Task: Book a 90-minute art therapy and creative expression session for emotional healing.
Action: Mouse pressed left at (598, 256)
Screenshot: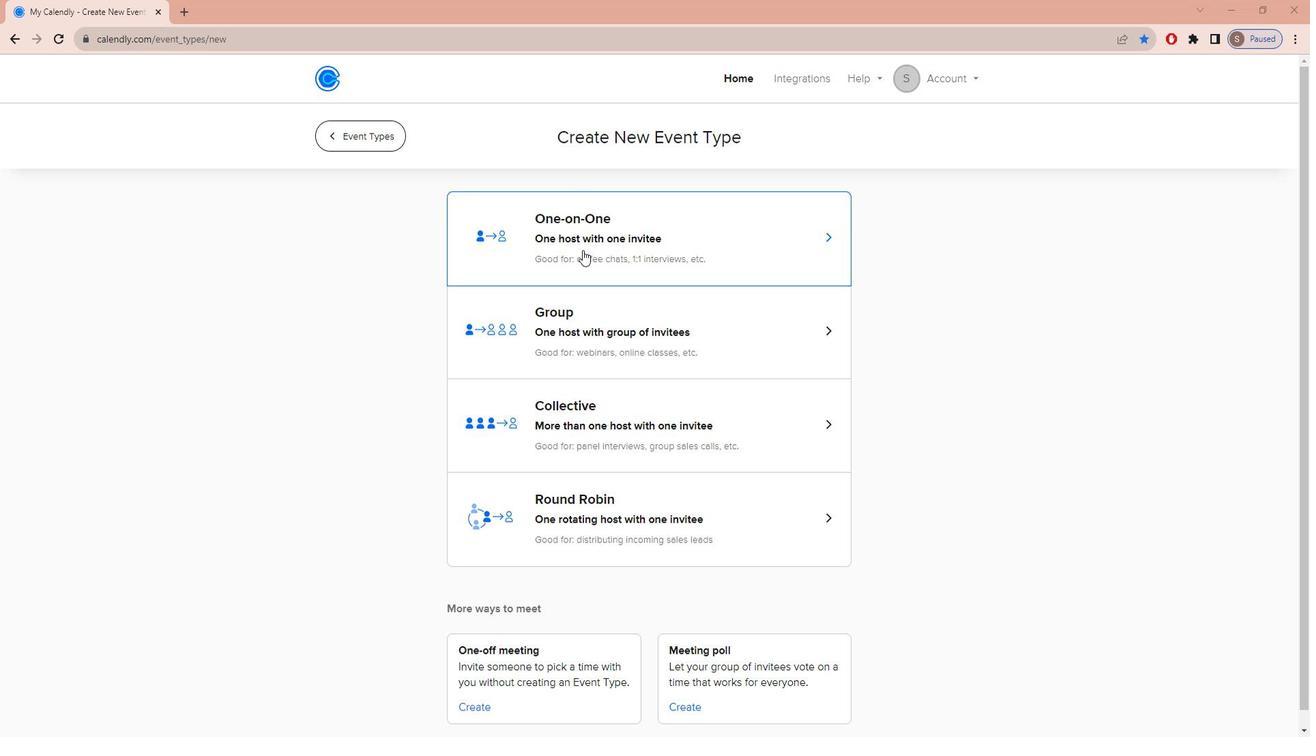 
Action: Mouse moved to (522, 330)
Screenshot: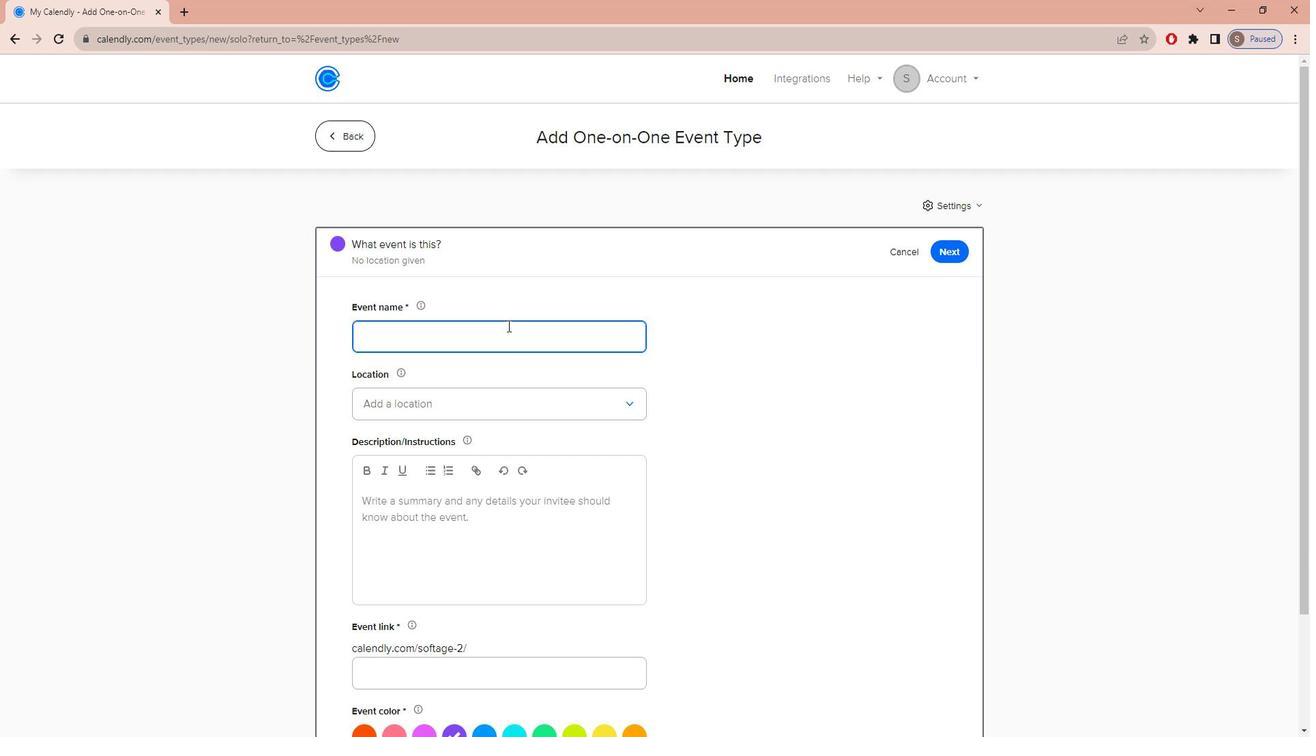 
Action: Mouse pressed left at (522, 330)
Screenshot: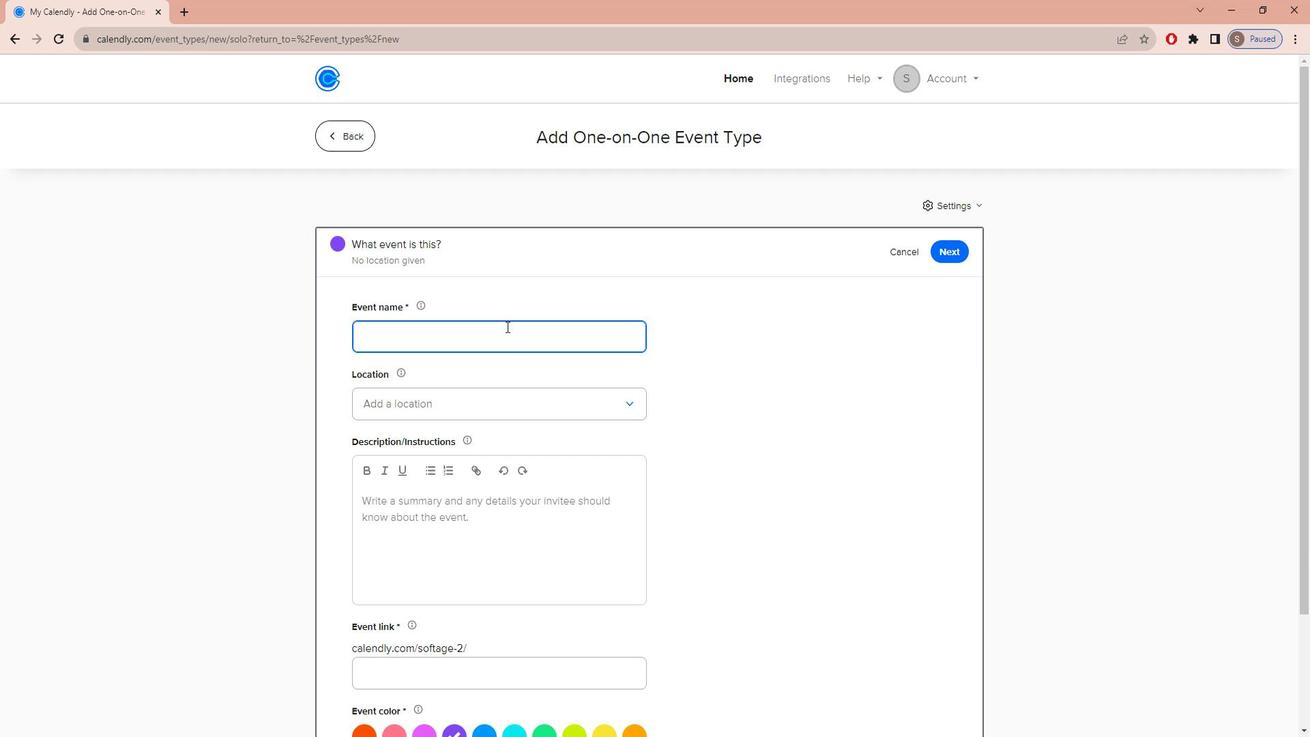 
Action: Key pressed a<Key.caps_lock>RT<Key.space><Key.caps_lock>t<Key.caps_lock>HERAPY<Key.space>FOR<Key.space><Key.caps_lock>e<Key.caps_lock>MOTIONAL<Key.space><Key.caps_lock>h<Key.caps_lock>EALING<Key.space>
Screenshot: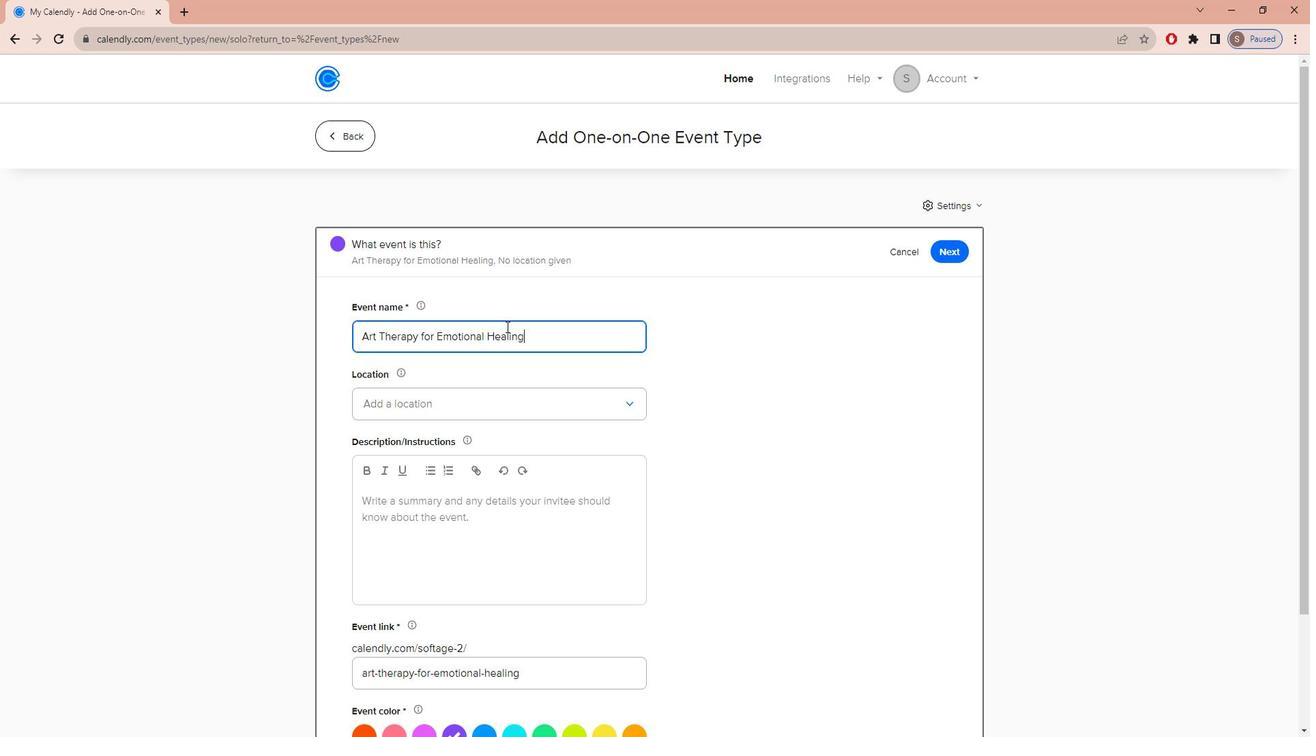 
Action: Mouse moved to (500, 404)
Screenshot: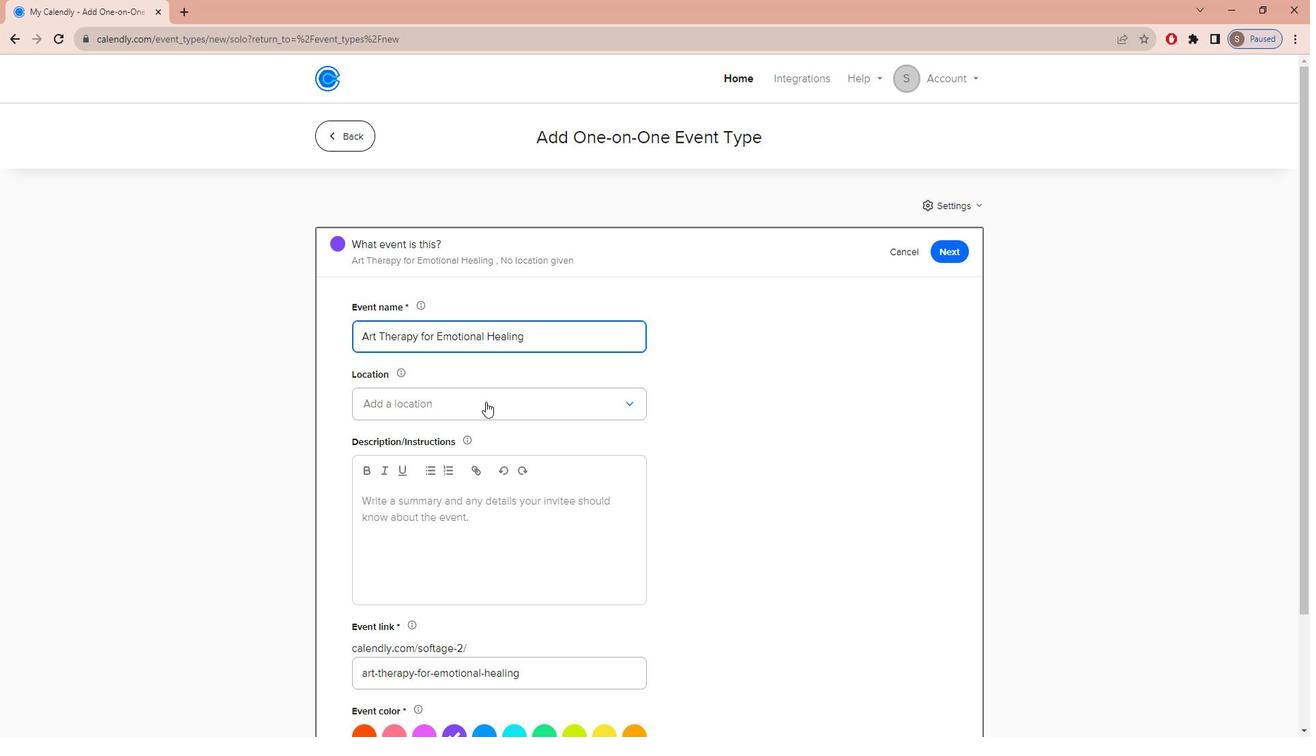 
Action: Mouse pressed left at (500, 404)
Screenshot: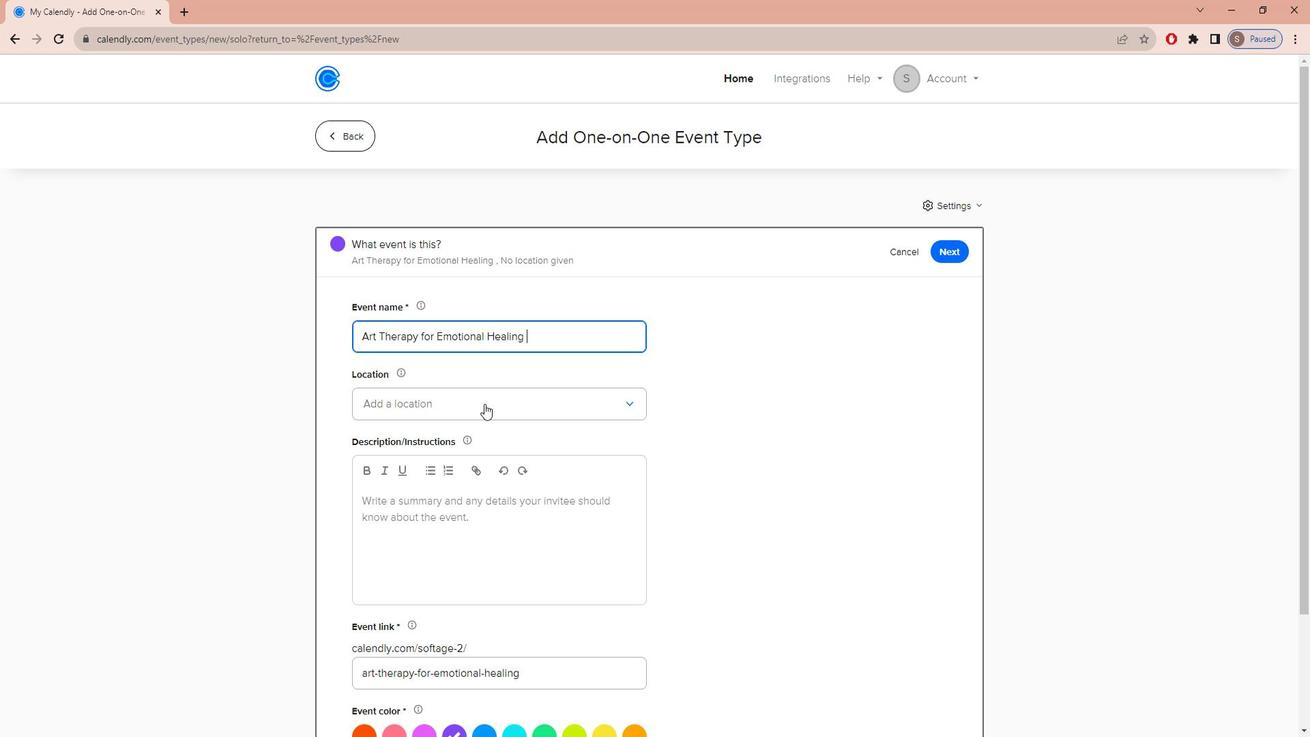 
Action: Mouse moved to (489, 434)
Screenshot: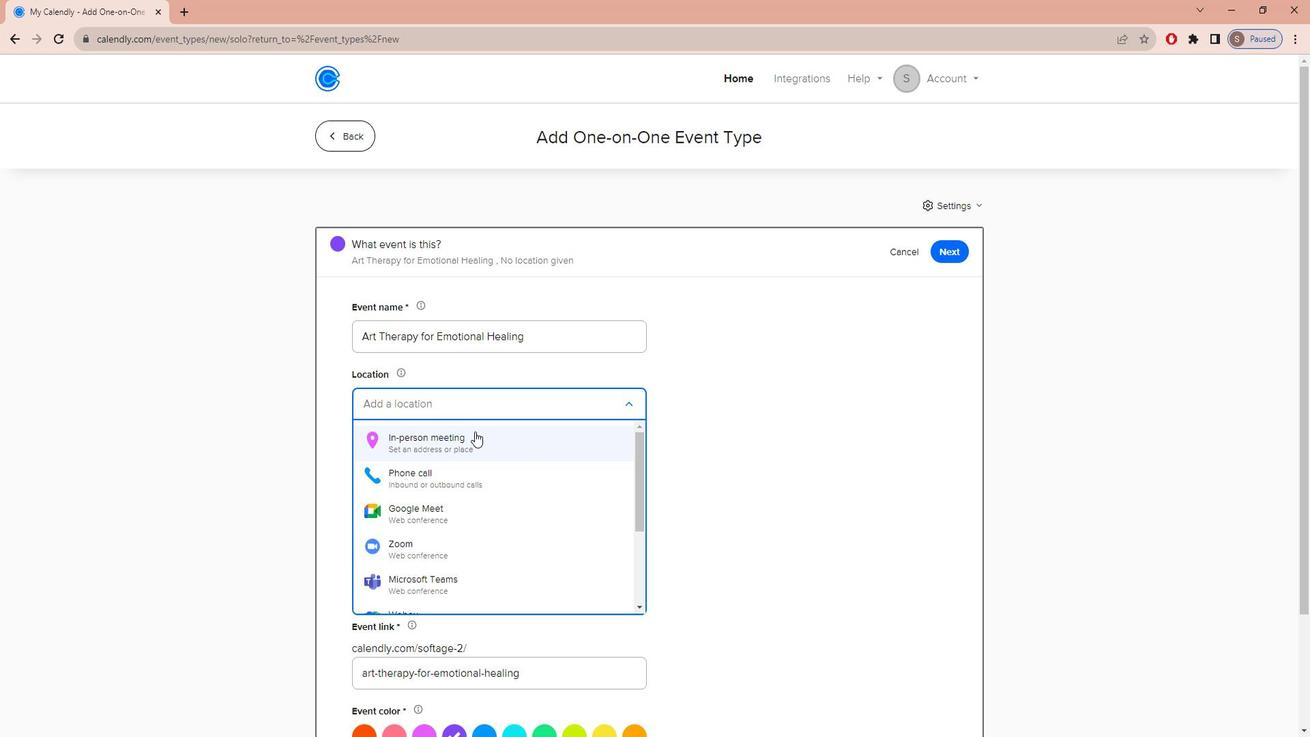 
Action: Mouse pressed left at (489, 434)
Screenshot: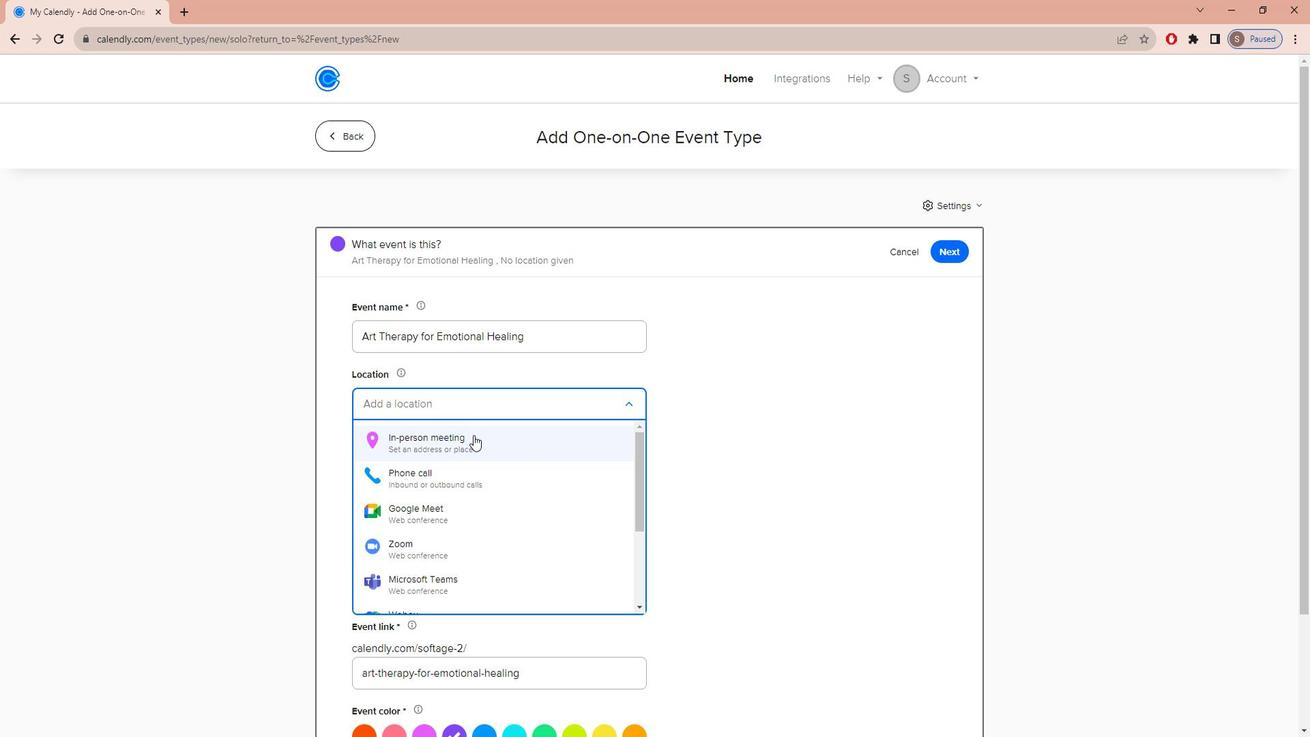 
Action: Mouse moved to (595, 242)
Screenshot: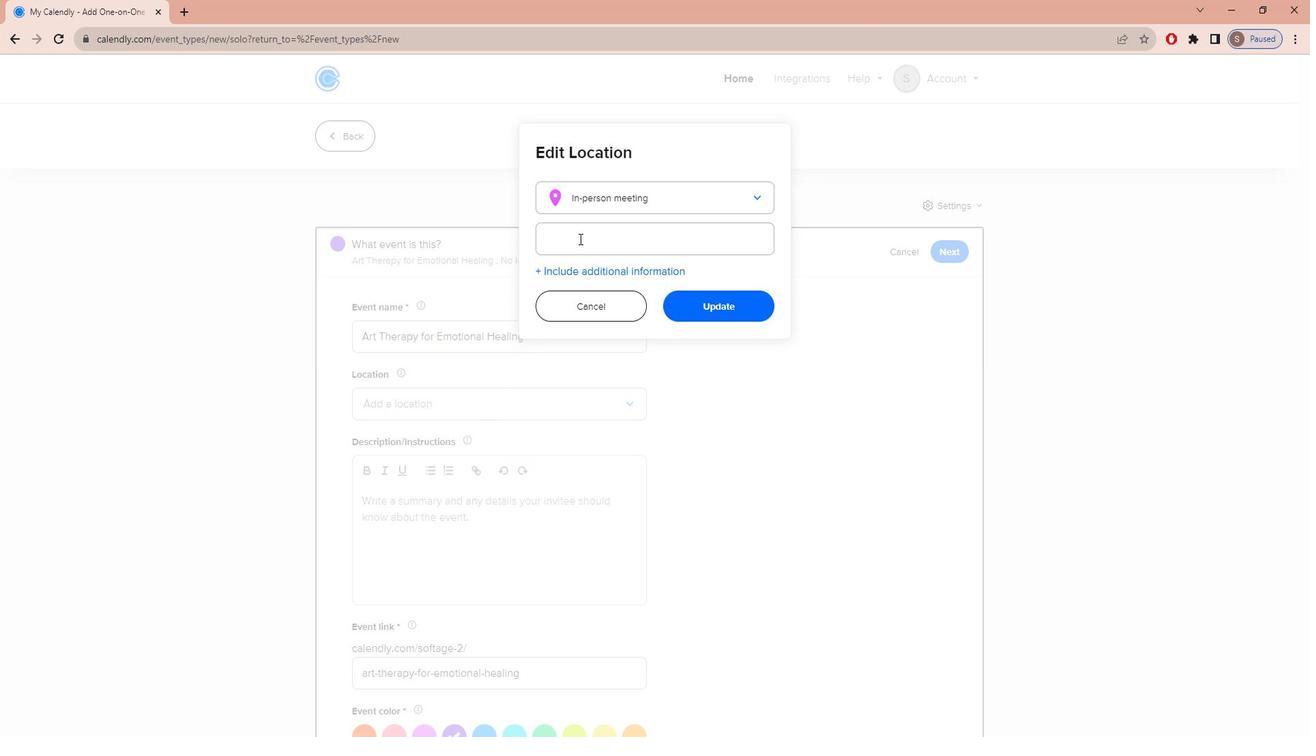 
Action: Mouse pressed left at (595, 242)
Screenshot: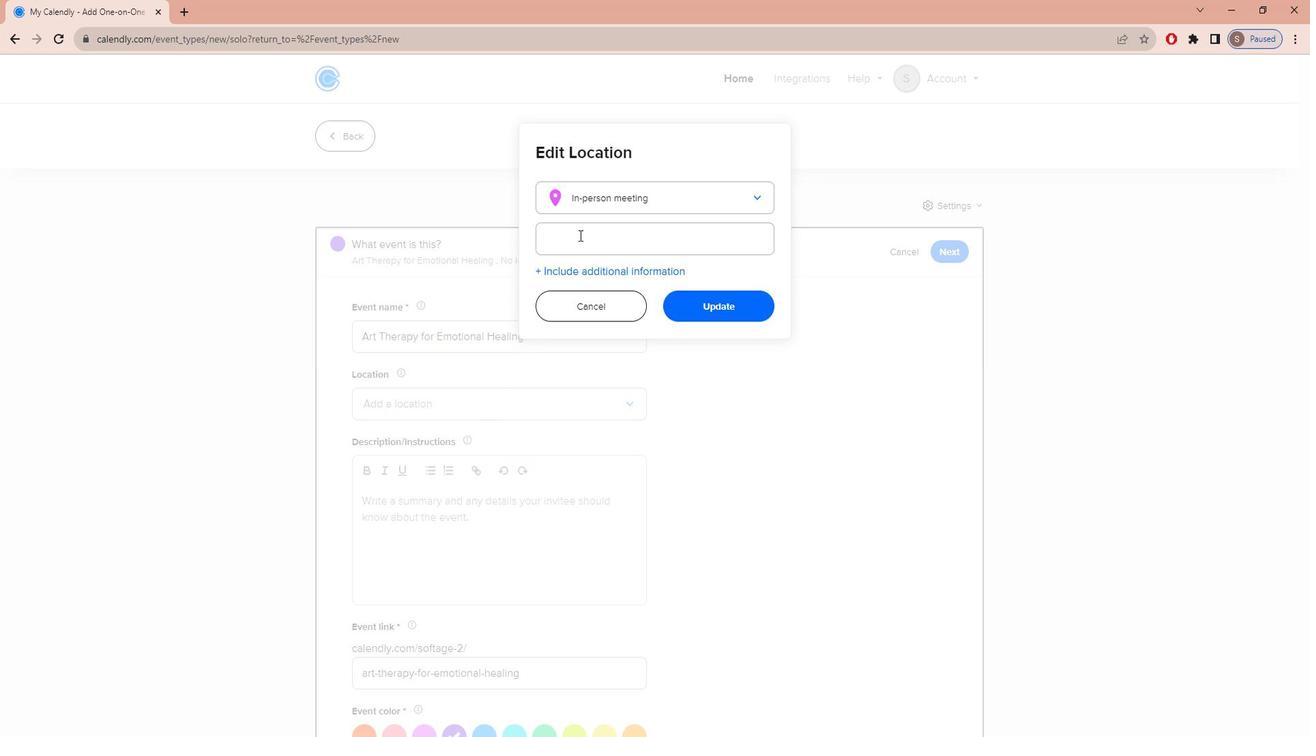 
Action: Key pressed <Key.caps_lock>a<Key.caps_lock>RISE<Key.space><Key.caps_lock>h<Key.caps_lock>EALING<Key.space><Key.caps_lock>c<Key.caps_lock>NETER<Key.backspace><Key.backspace><Key.backspace><Key.backspace><Key.backspace>ENTER<Key.space>34406<Key.space><Key.caps_lock>n<Key.space>27<Key.caps_lock>TH<Key.space><Key.caps_lock>d<Key.caps_lock>RIVE,<Key.space><Key.caps_lock>b<Key.caps_lock>LDG<Key.space>6,<Key.space><Key.caps_lock>s<Key.caps_lock>TE<Key.space>115<Key.space><Key.shift>&<Key.space>102<Key.space><Key.caps_lock>p<Key.caps_lock>HOENIX,<Key.space><Key.caps_lock>az<Key.space>85085
Screenshot: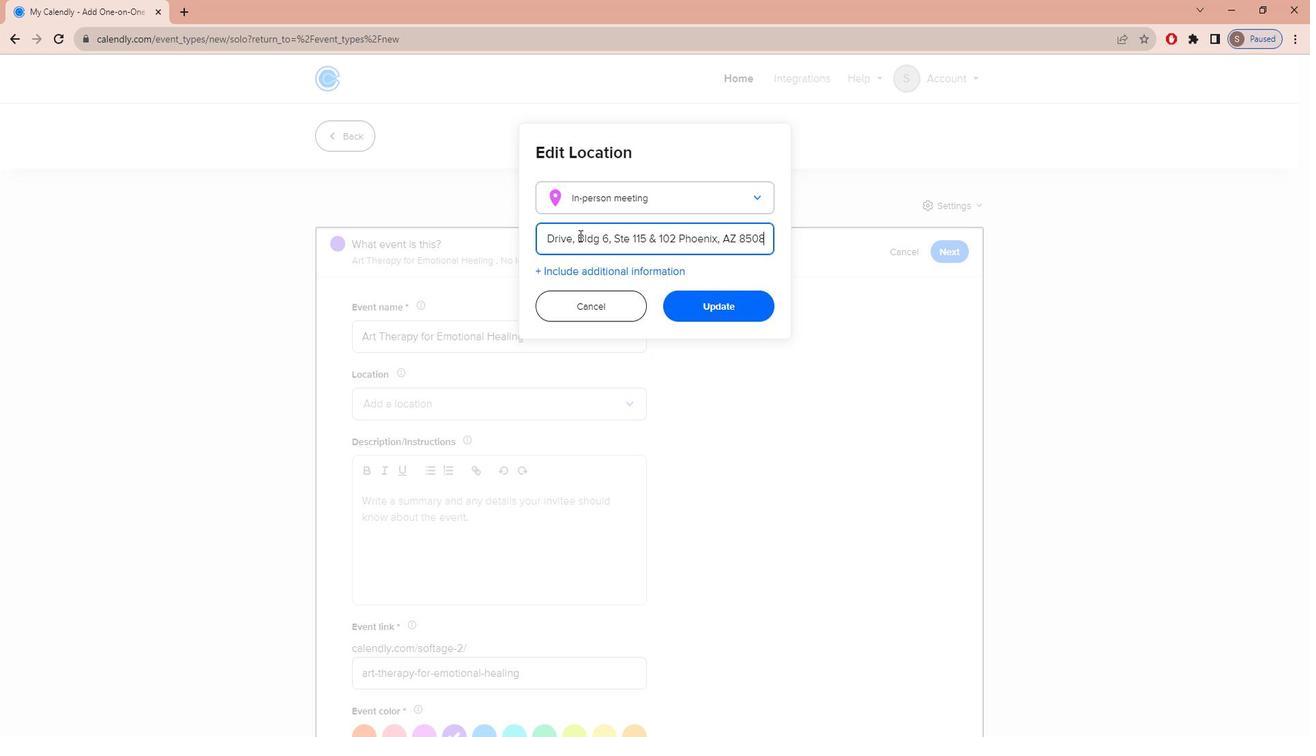 
Action: Mouse moved to (721, 301)
Screenshot: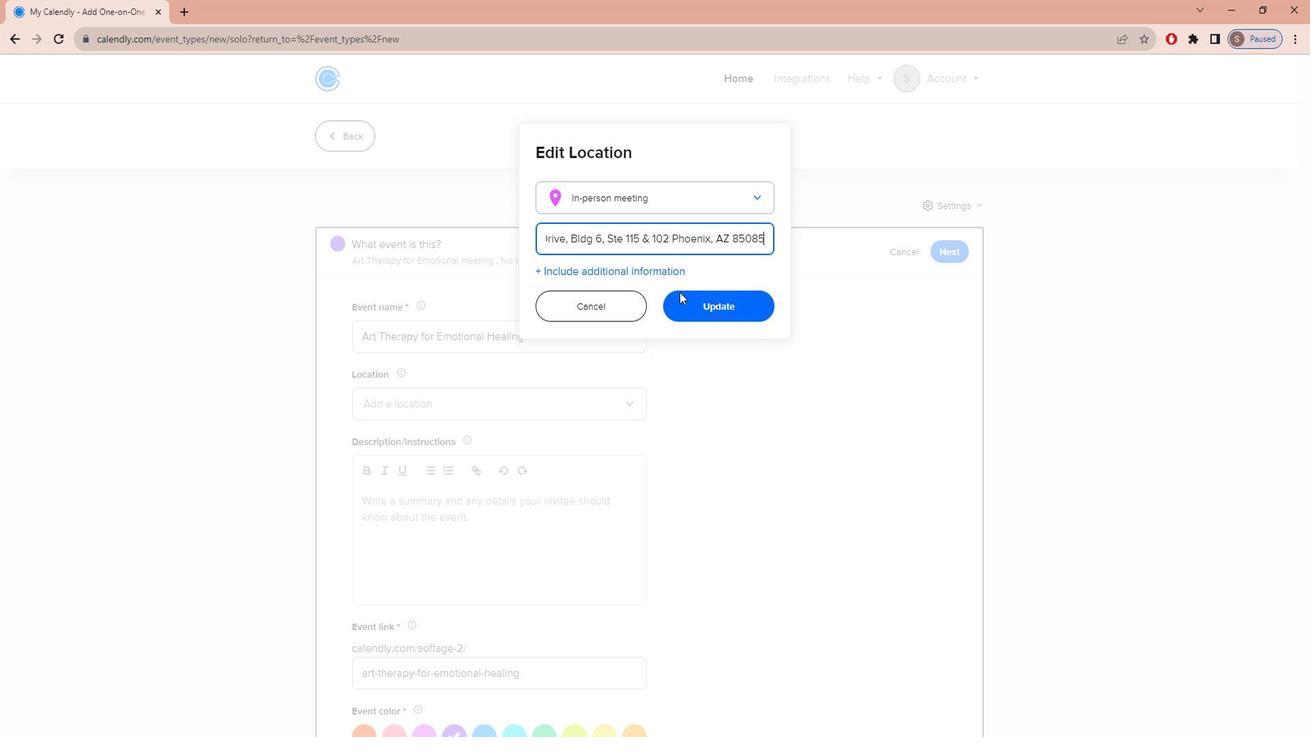 
Action: Mouse pressed left at (721, 301)
Screenshot: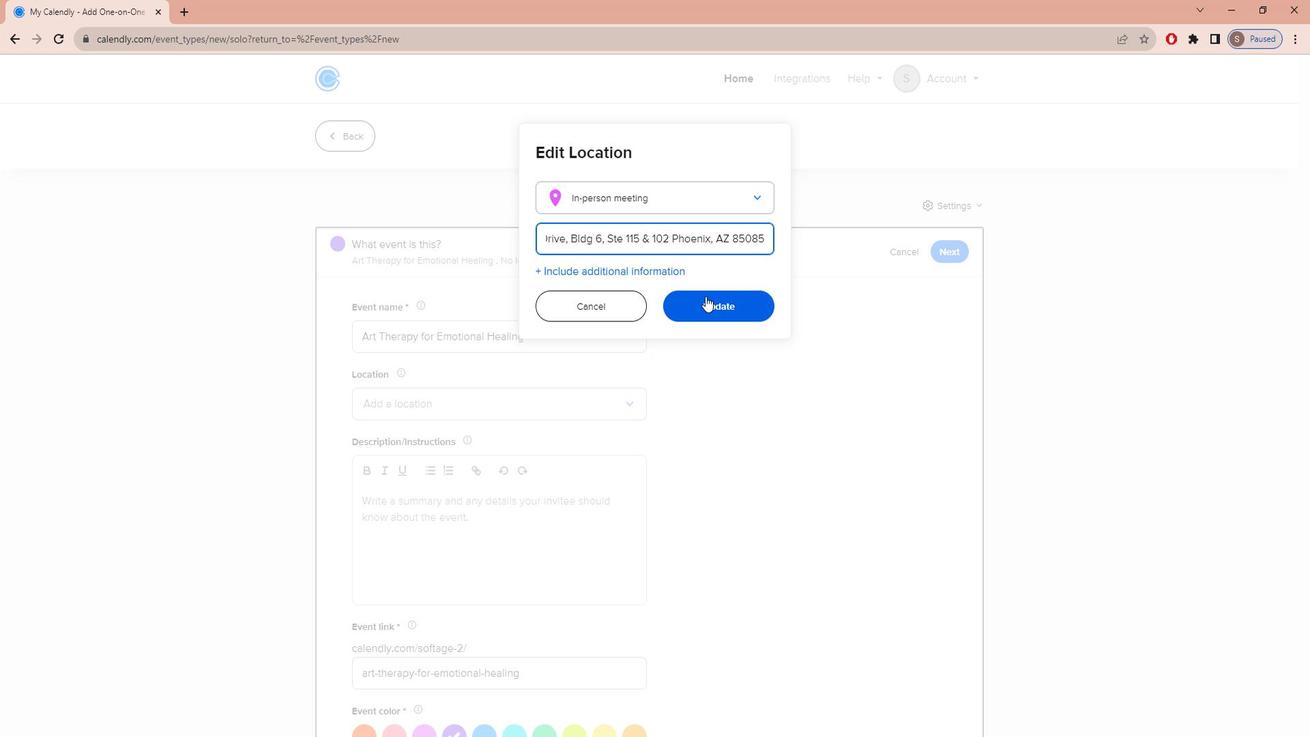 
Action: Mouse moved to (449, 544)
Screenshot: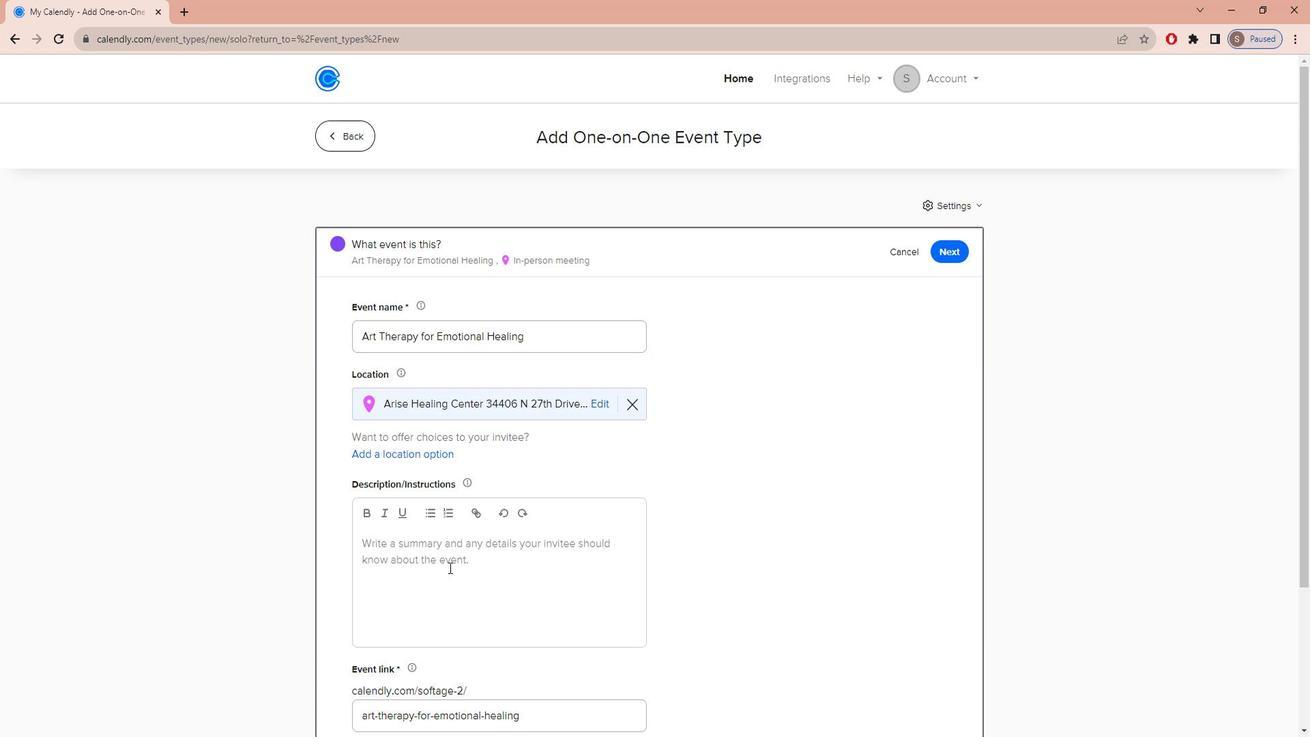 
Action: Mouse pressed left at (449, 544)
Screenshot: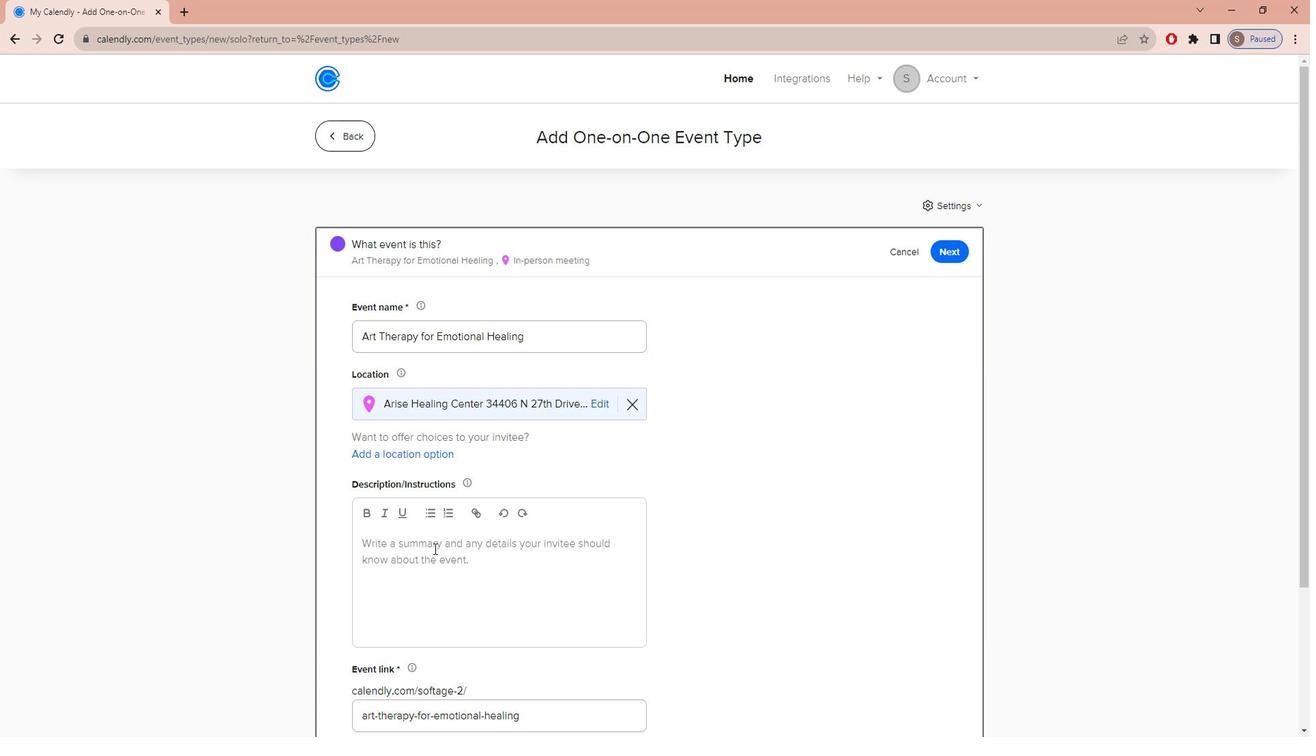 
Action: Key pressed d<Key.caps_lock>ISCOVER<Key.space>THE<Key.space>HEALING<Key.space>POWER<Key.space>OF<Key.space>ART<Key.space>IN<Key.space>THIS<Key.space>SESSION<Key.space>OF<Key.space>SELF-EXPRESSION<Key.space>AND<Key.space>EMOTIONAL<Key.space>RELEASE.<Key.space><Key.caps_lock>o<Key.caps_lock>UR<Key.space><Key.caps_lock>a<Key.caps_lock>RT<Key.space><Key.caps_lock>t<Key.caps_lock>HERAPY<Key.space>FOR<Key.space><Key.caps_lock>we<Key.backspace><Key.backspace>e<Key.caps_lock>MOTIONL<Key.backspace>AL<Key.space><Key.caps_lock>h<Key.caps_lock>EALING<Key.space>SESSION<Key.space>IS<Key.space>SAFE<Key.space>SPACE<Key.space>FOR<Key.space>YOU<Key.space>TO<Key.space>EXPLORE<Key.space>YOUR<Key.space>FEELINGS,<Key.space>REDUCE<Key.space>STRESS,<Key.space>AND<Key.space>FIND<Key.space>SOLACE<Key.space>THROUGH<Key.space>THE<Key.space>CREATIVE<Key.space>PROCESS.<Key.space><Key.enter><Key.caps_lock>l<Key.caps_lock>ED<Key.space>BY<Key.space>A<Key.space>CERTIFIED<Key.space>ART<Key.space>THERAPIST,<Key.space>THIS<Key.space>SESSION<Key.space>OFFERS<Key.space>A<Key.space>THERAPEC<Key.backspace>UTIC<Key.space>APPROACH<Key.space>TO<Key.space>NURTURE<Key.space>YOUR<Key.space>EMOTIONAL<Key.space>WELL-BEING.<Key.space>
Screenshot: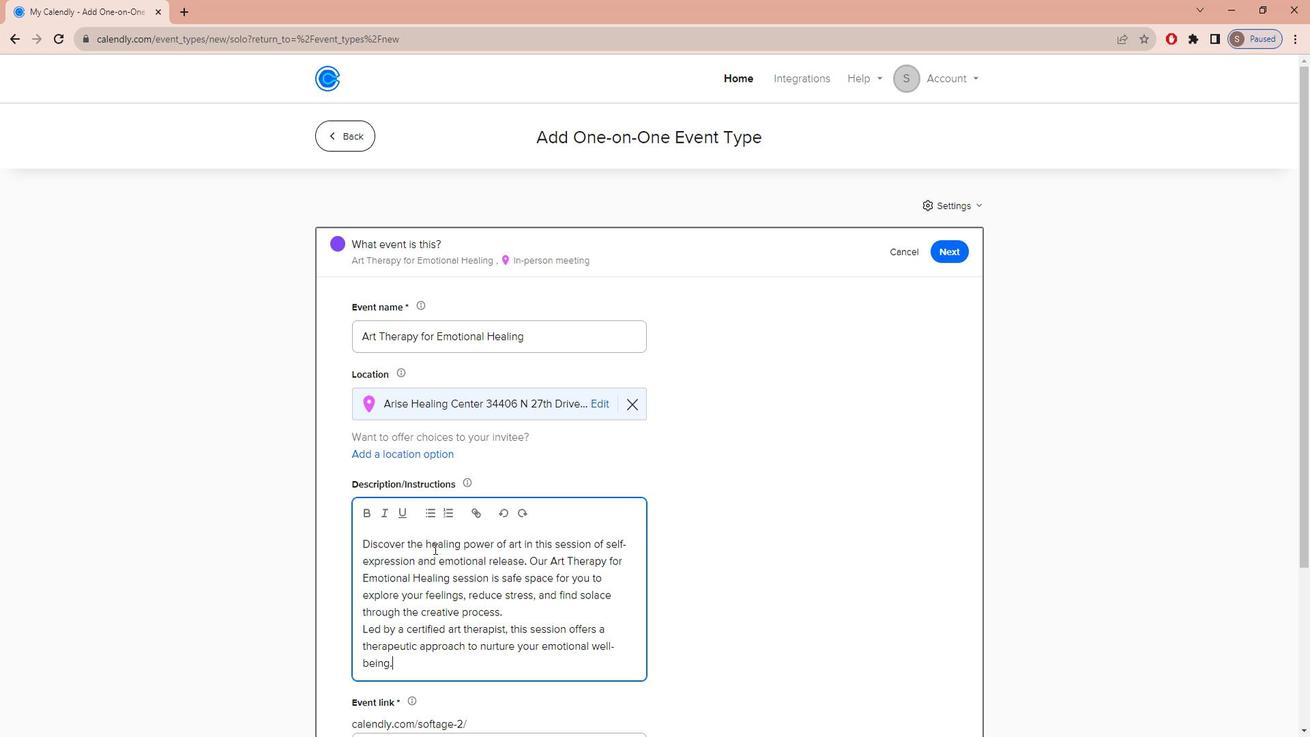 
Action: Mouse moved to (604, 549)
Screenshot: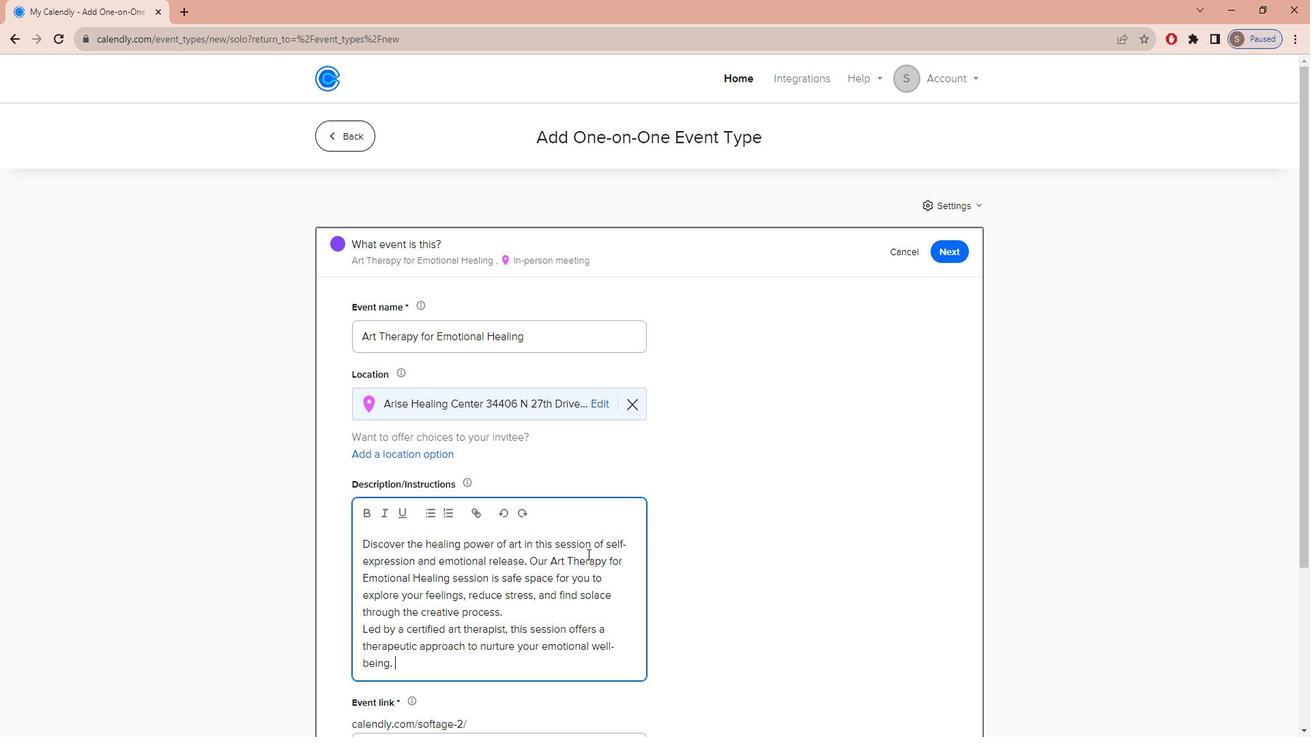 
Action: Mouse scrolled (604, 548) with delta (0, 0)
Screenshot: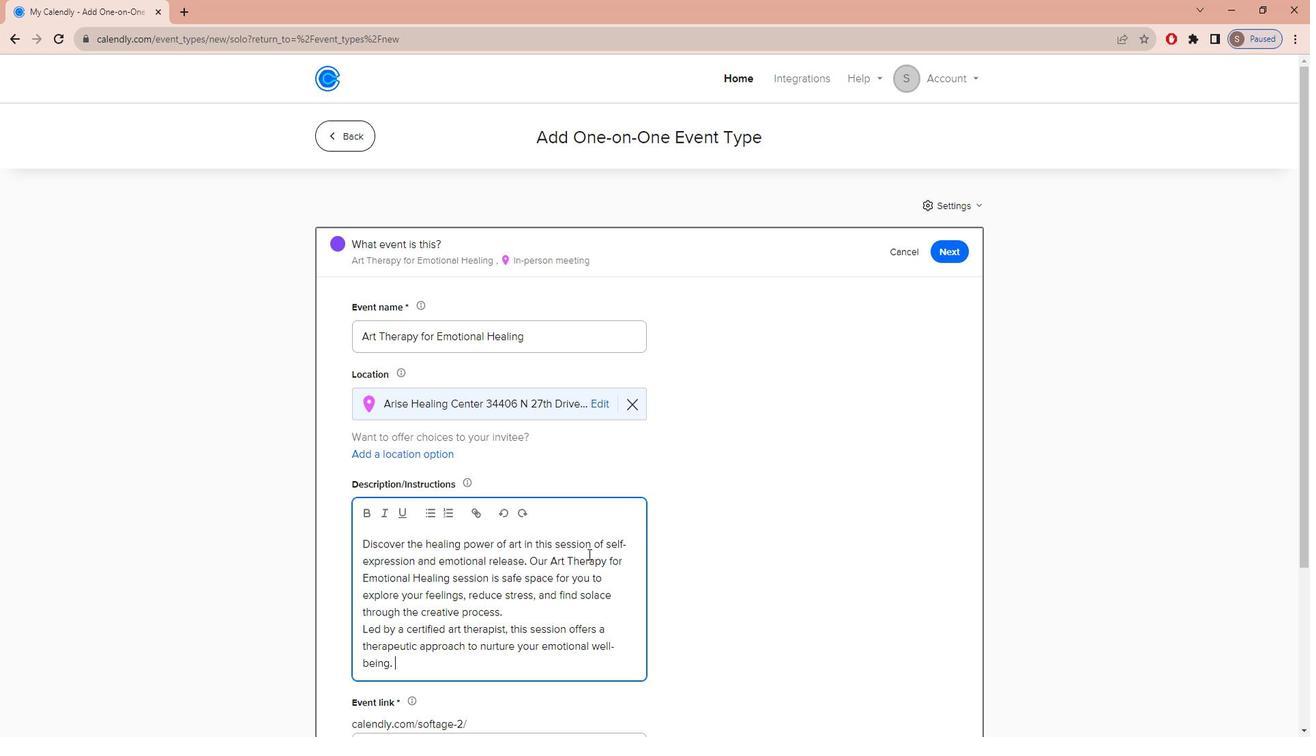 
Action: Mouse scrolled (604, 548) with delta (0, 0)
Screenshot: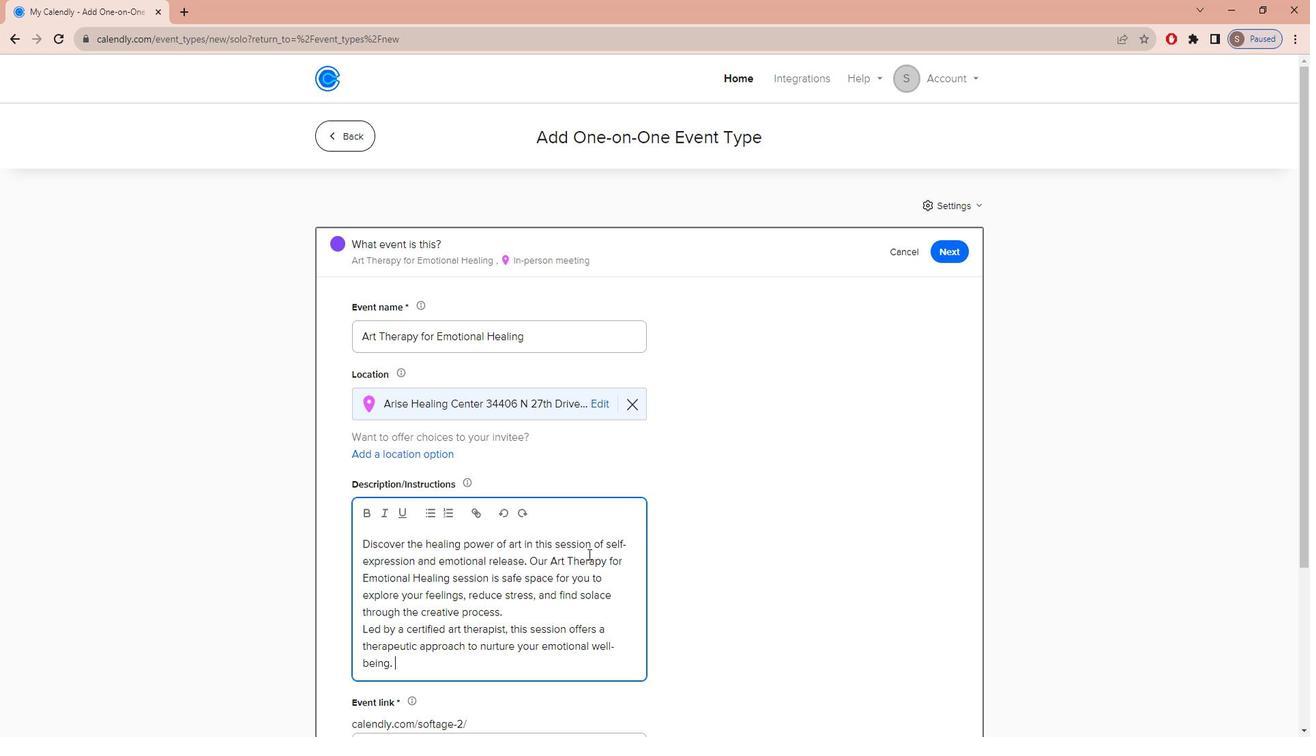 
Action: Mouse scrolled (604, 548) with delta (0, 0)
Screenshot: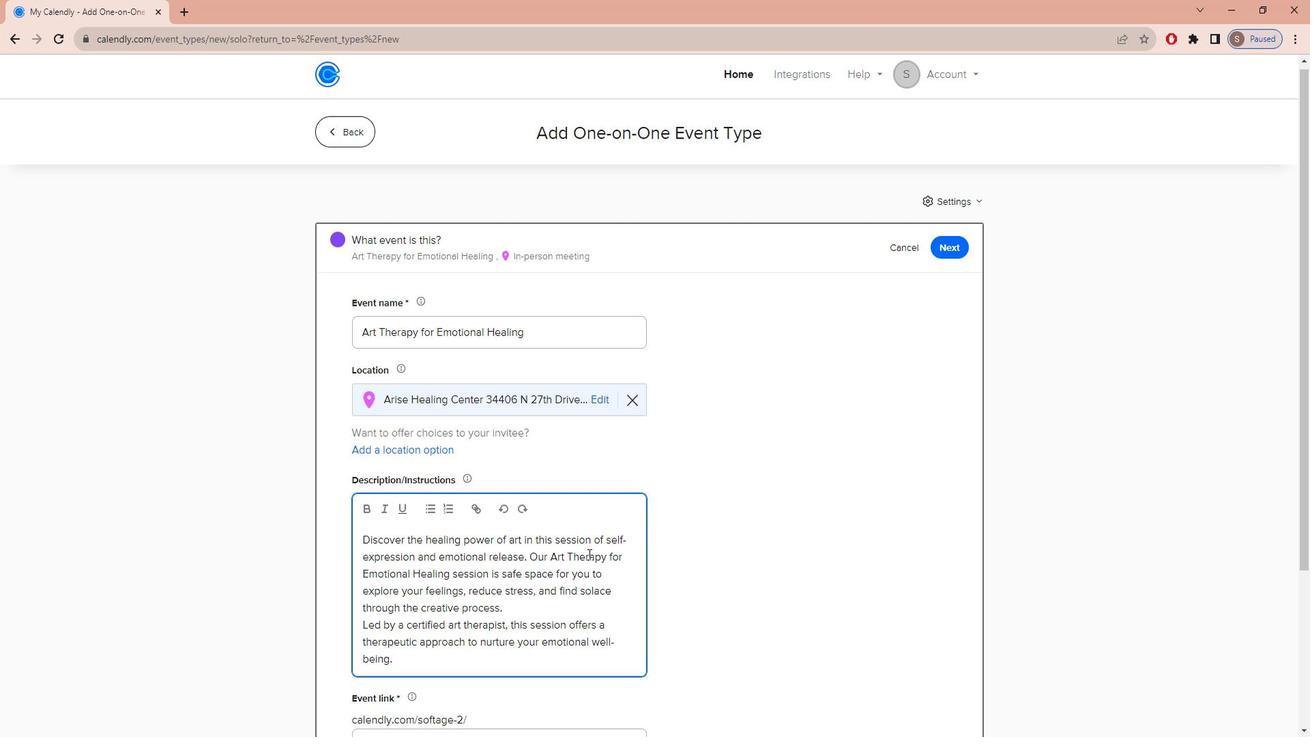 
Action: Mouse scrolled (604, 548) with delta (0, 0)
Screenshot: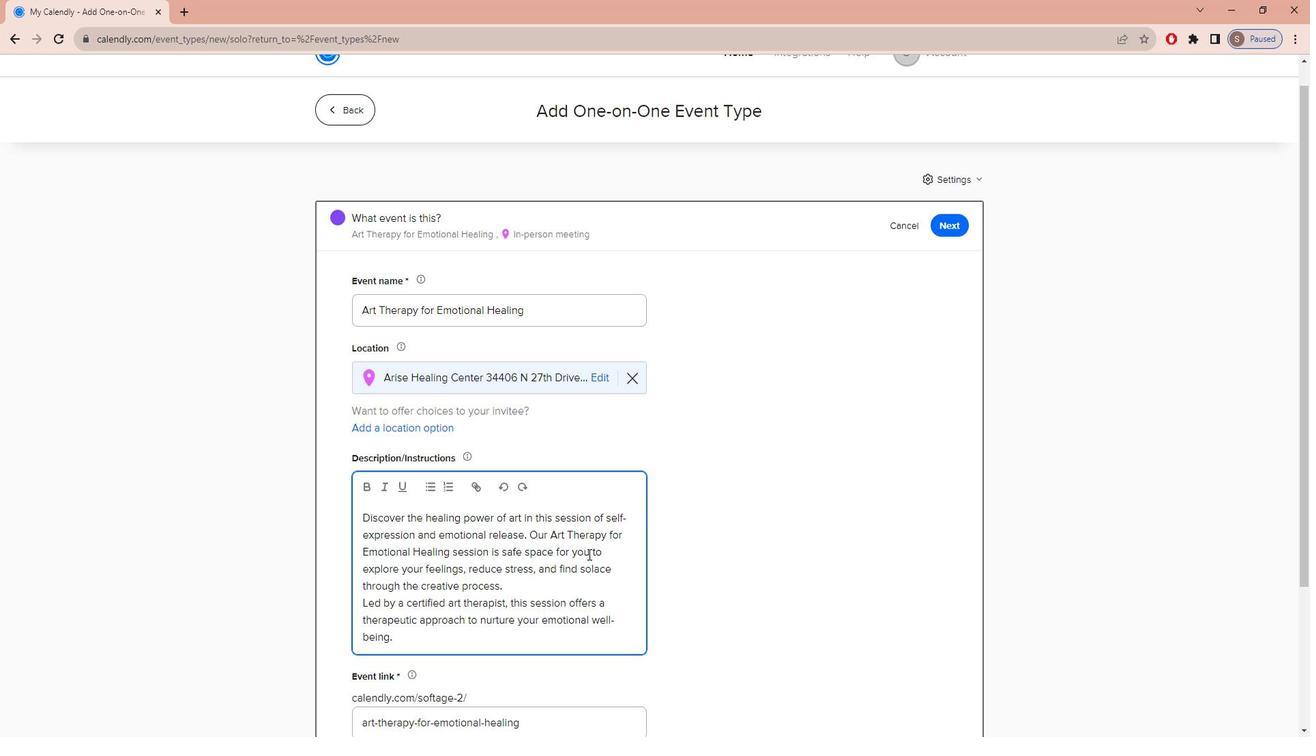 
Action: Mouse moved to (533, 587)
Screenshot: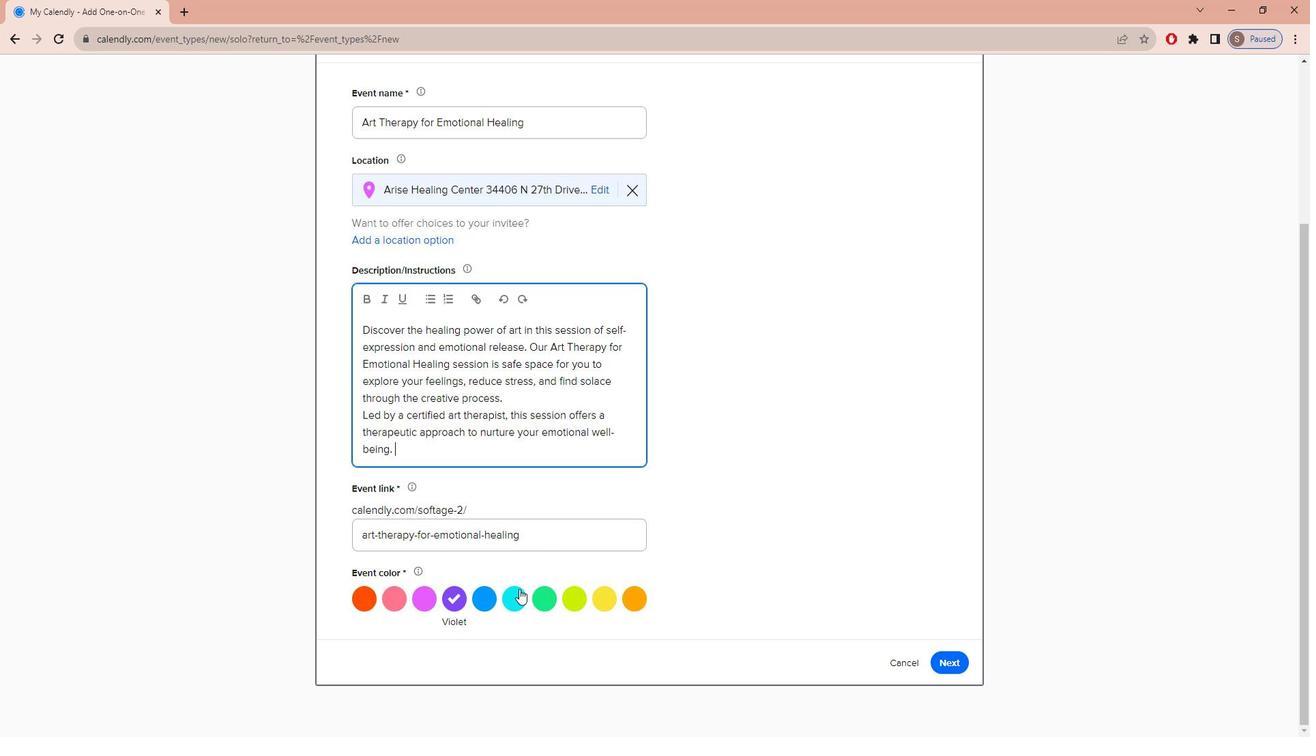 
Action: Mouse pressed left at (533, 587)
Screenshot: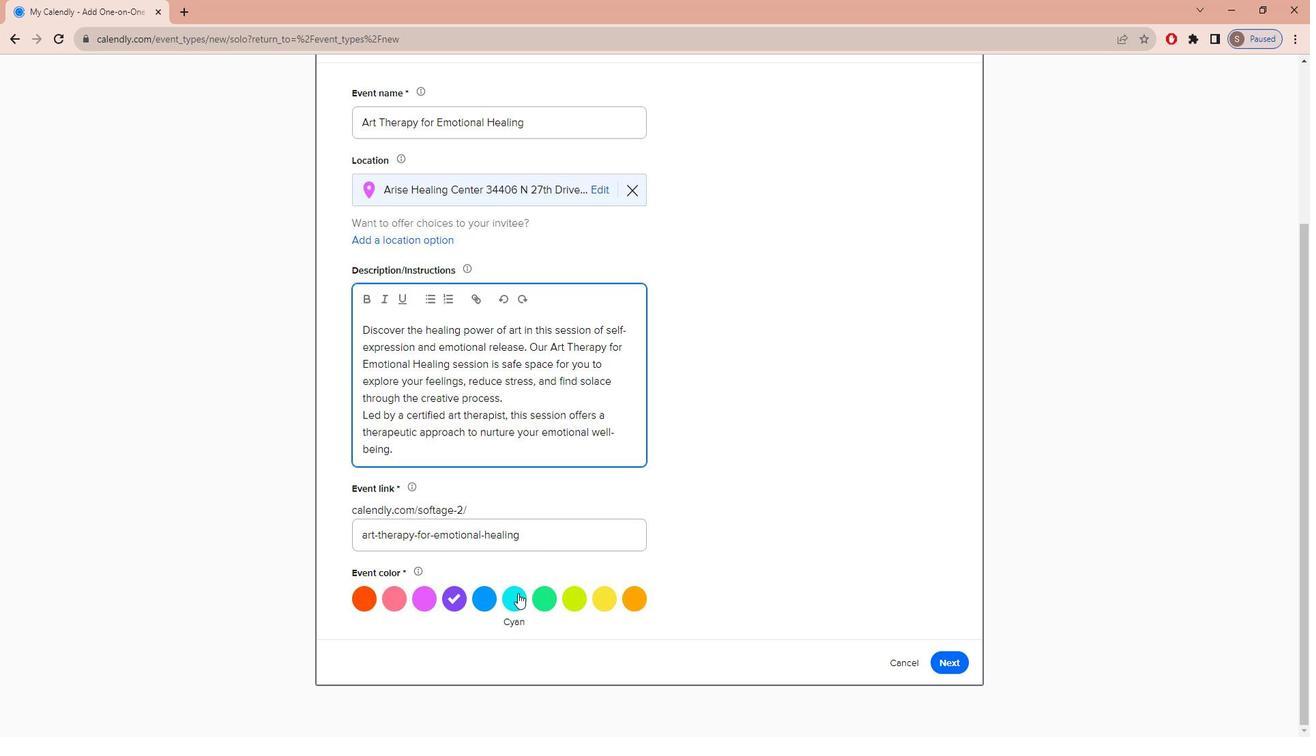 
Action: Mouse moved to (959, 654)
Screenshot: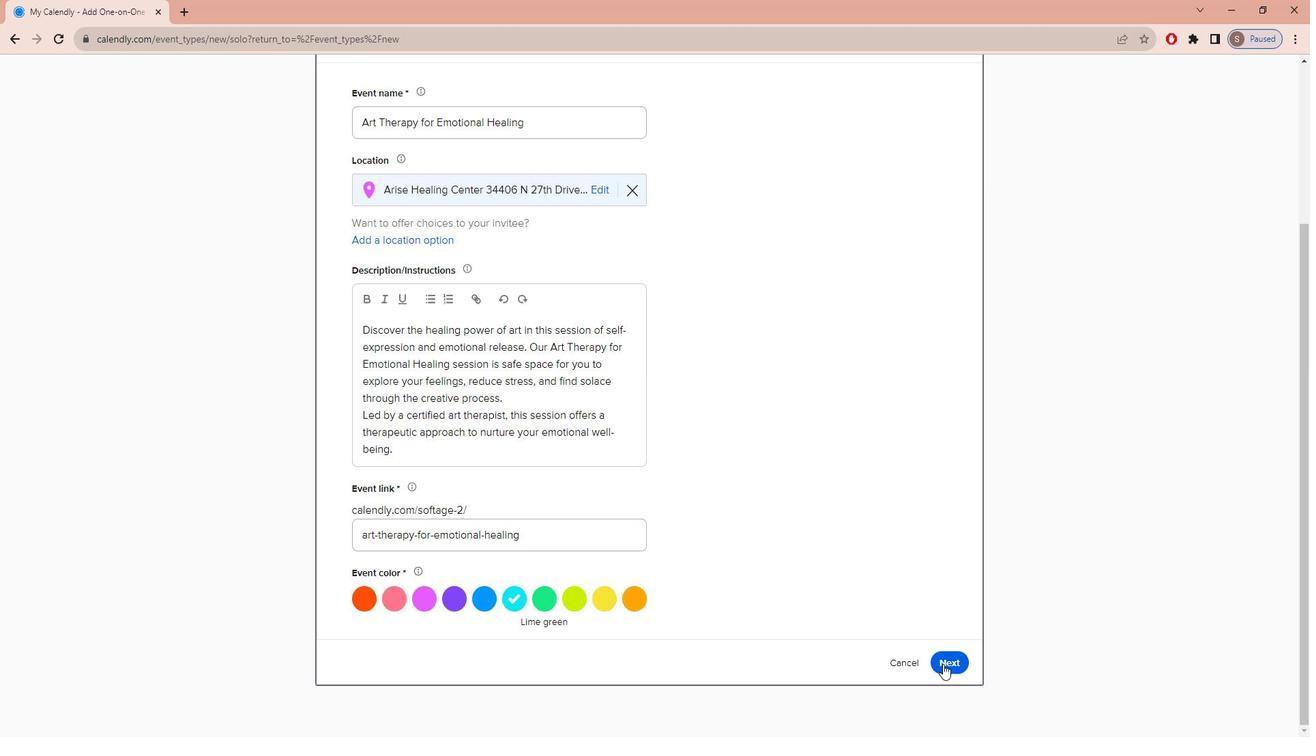 
Action: Mouse pressed left at (959, 654)
Screenshot: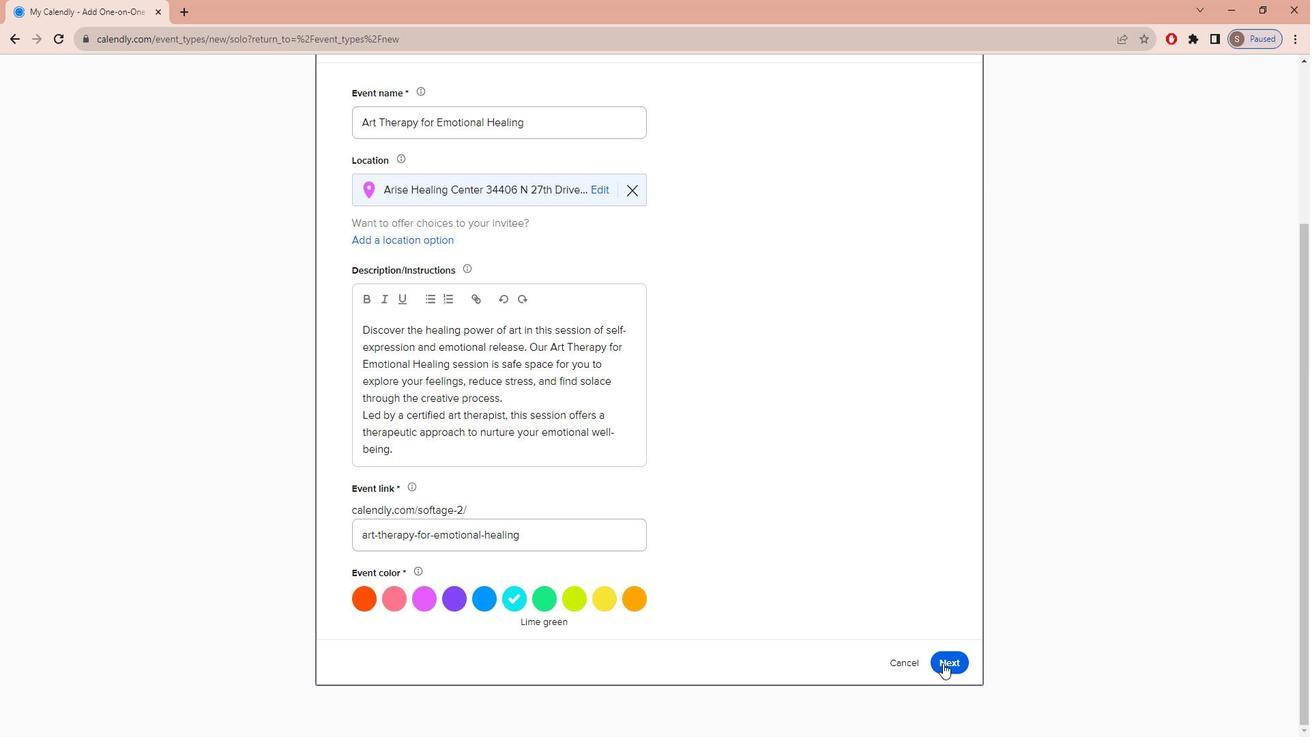 
Action: Mouse moved to (574, 391)
Screenshot: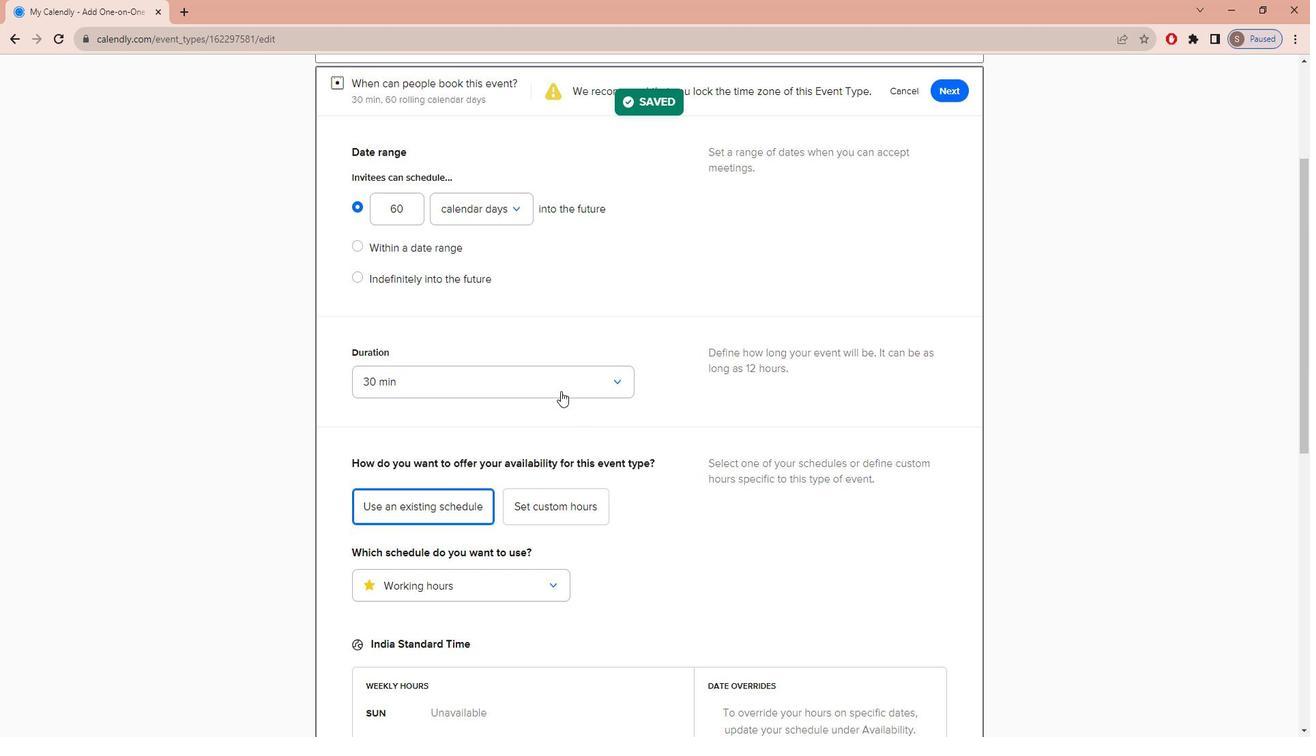 
Action: Mouse pressed left at (574, 391)
Screenshot: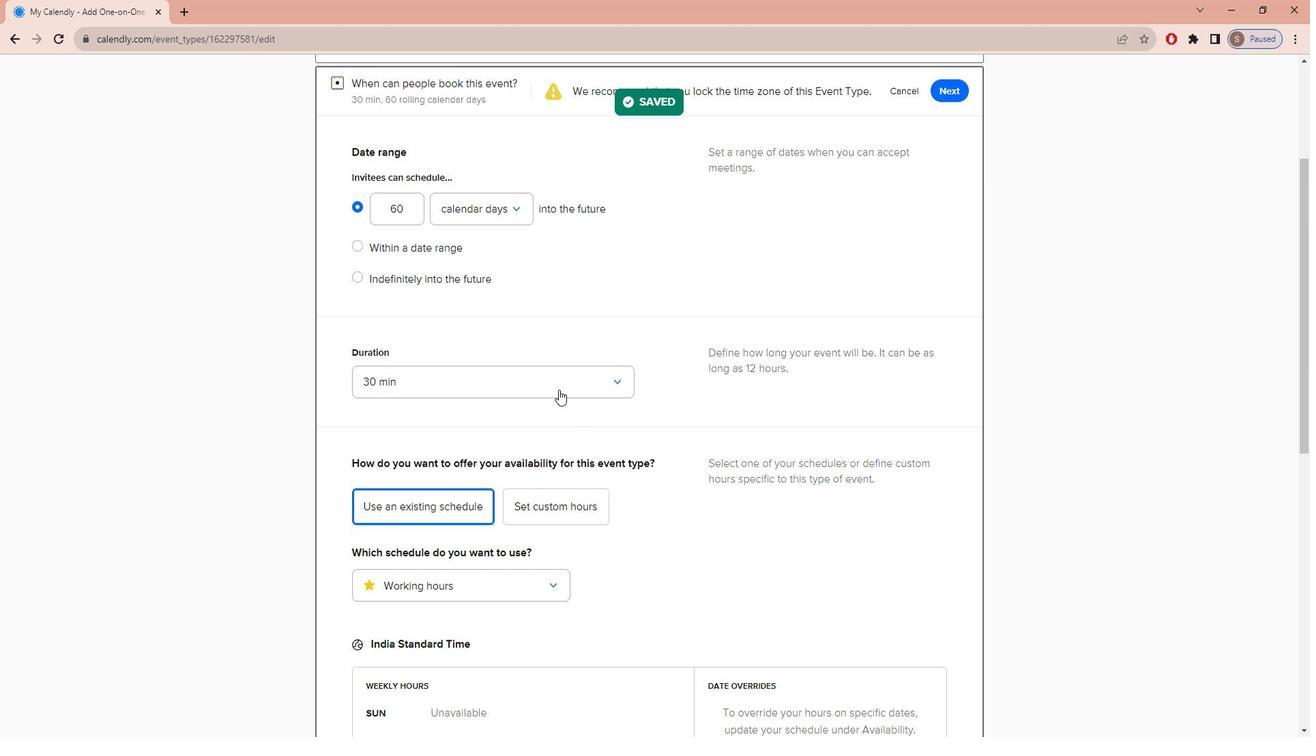 
Action: Mouse moved to (462, 534)
Screenshot: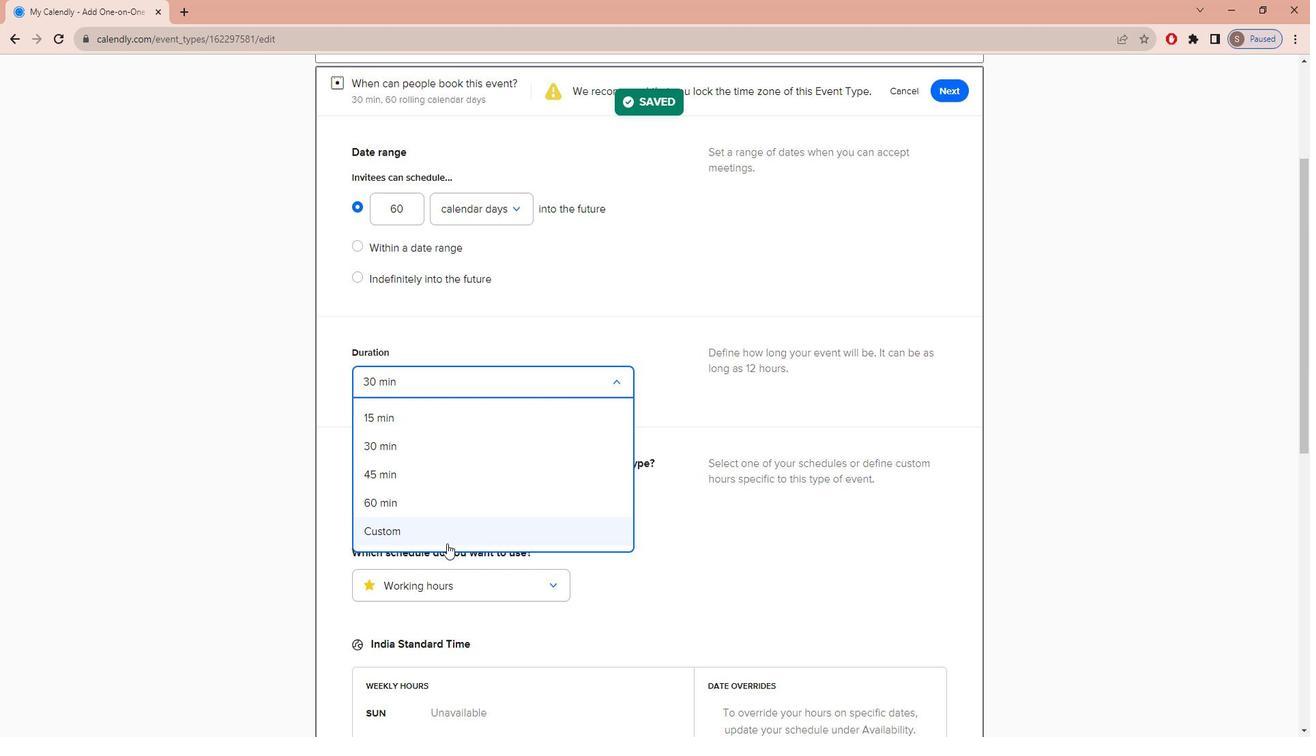 
Action: Mouse pressed left at (462, 534)
Screenshot: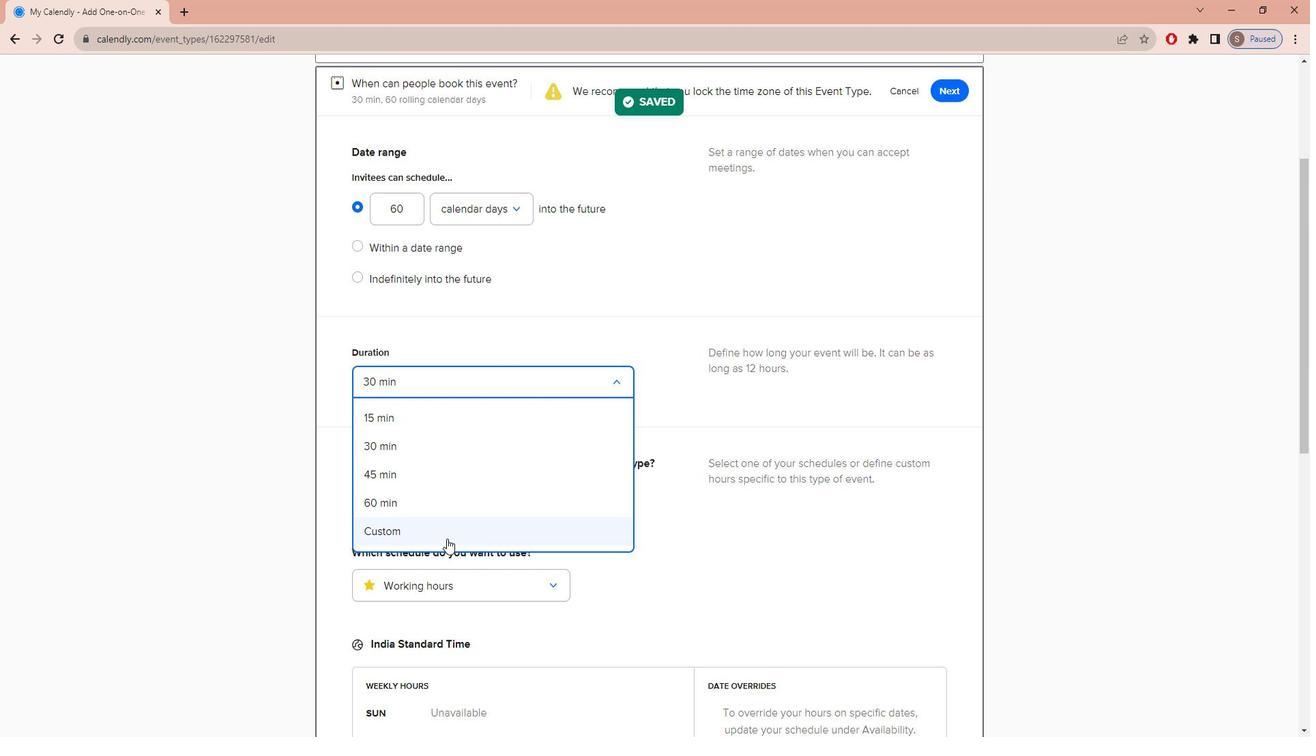 
Action: Mouse moved to (448, 417)
Screenshot: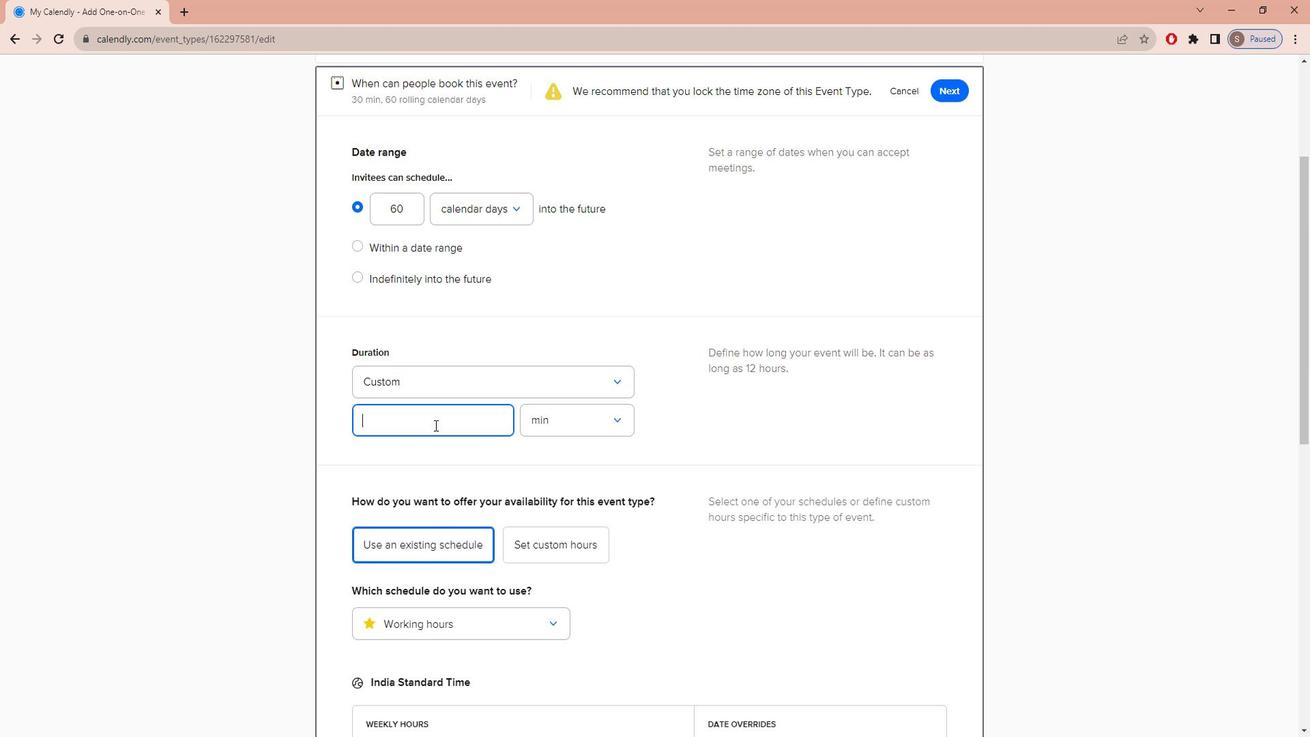 
Action: Key pressed 90
Screenshot: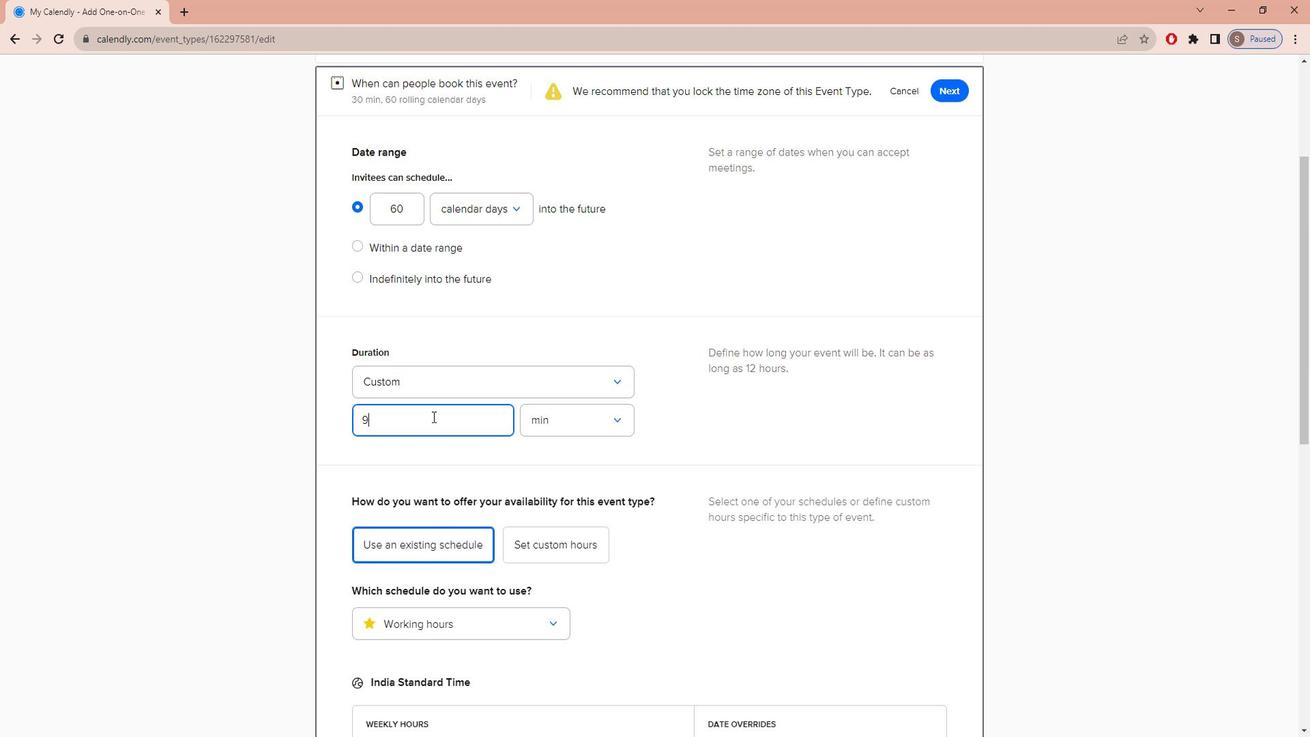 
Action: Mouse moved to (764, 365)
Screenshot: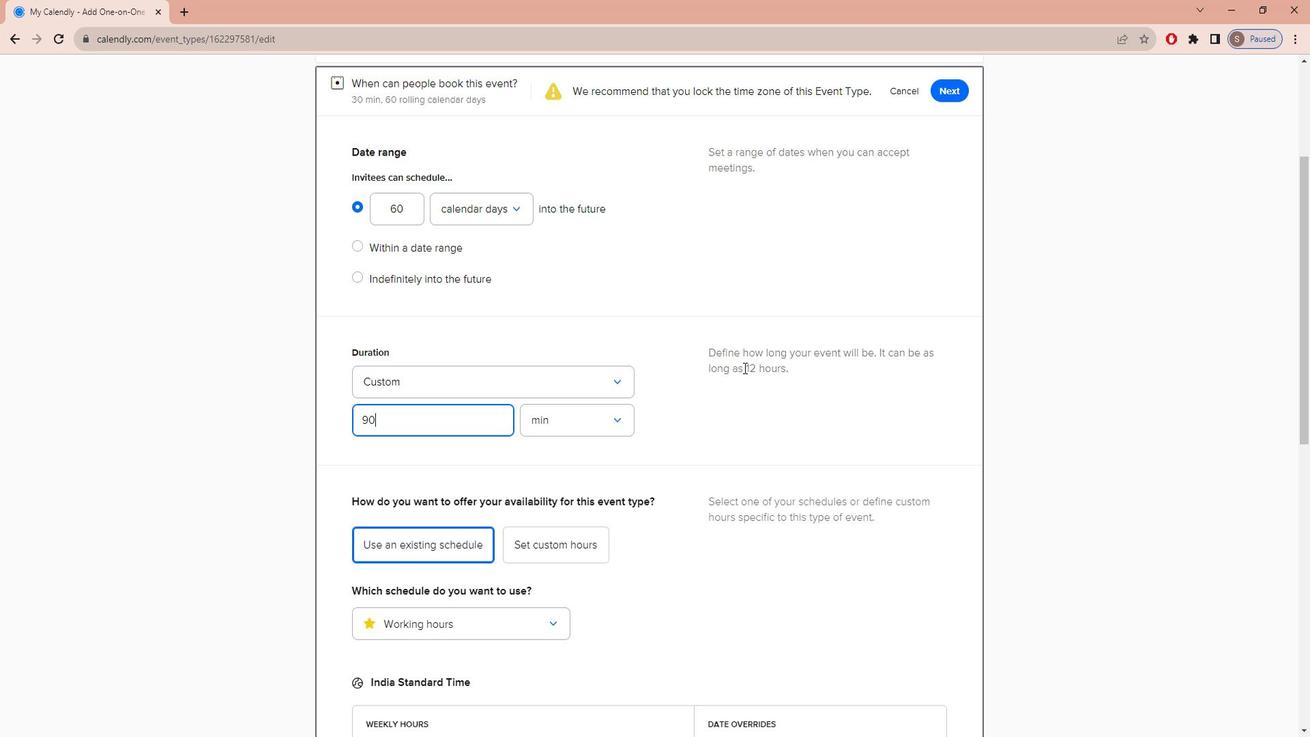 
Action: Mouse scrolled (764, 366) with delta (0, 0)
Screenshot: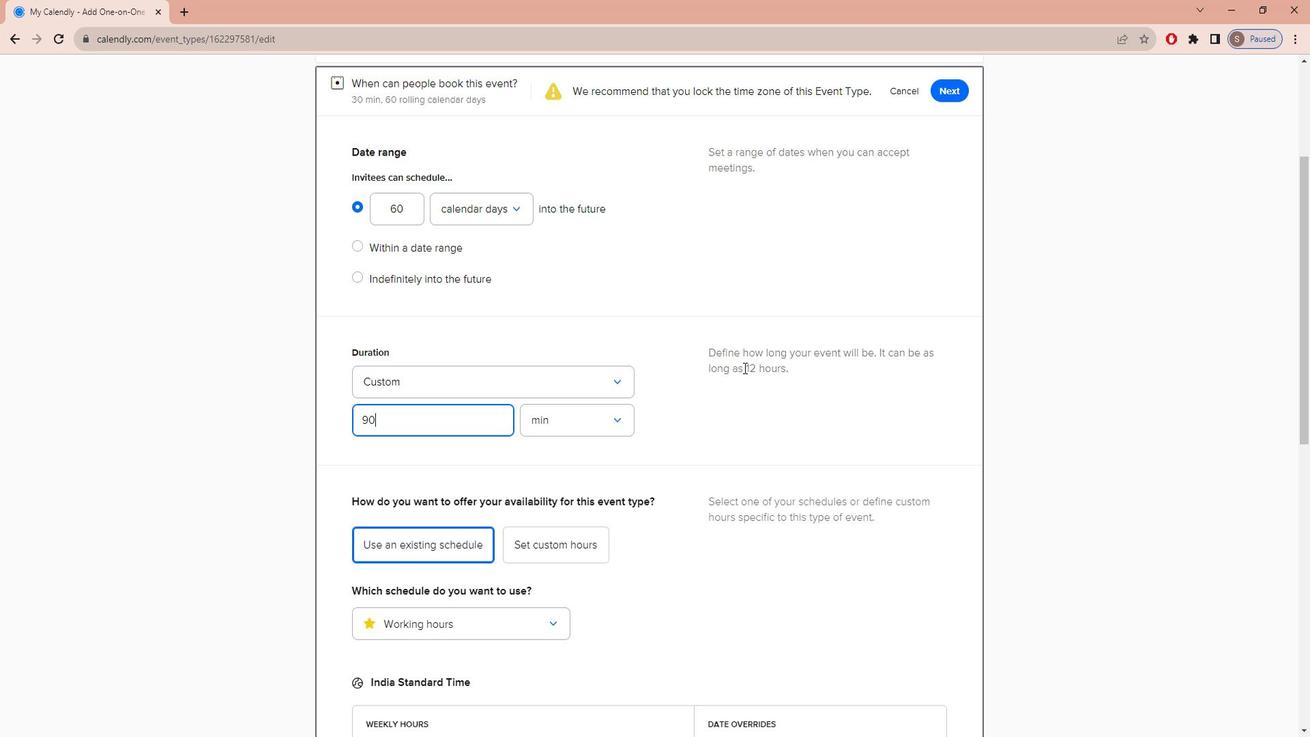 
Action: Mouse moved to (766, 365)
Screenshot: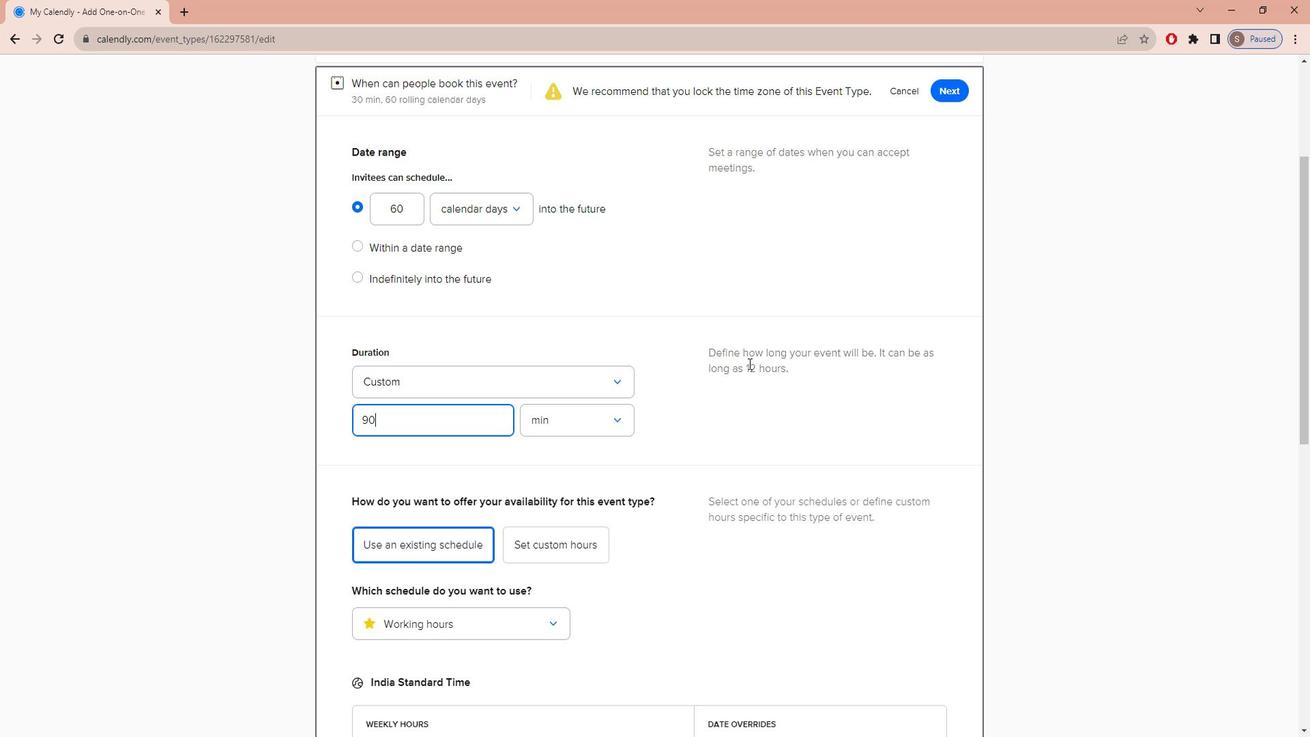 
Action: Mouse scrolled (766, 365) with delta (0, 0)
Screenshot: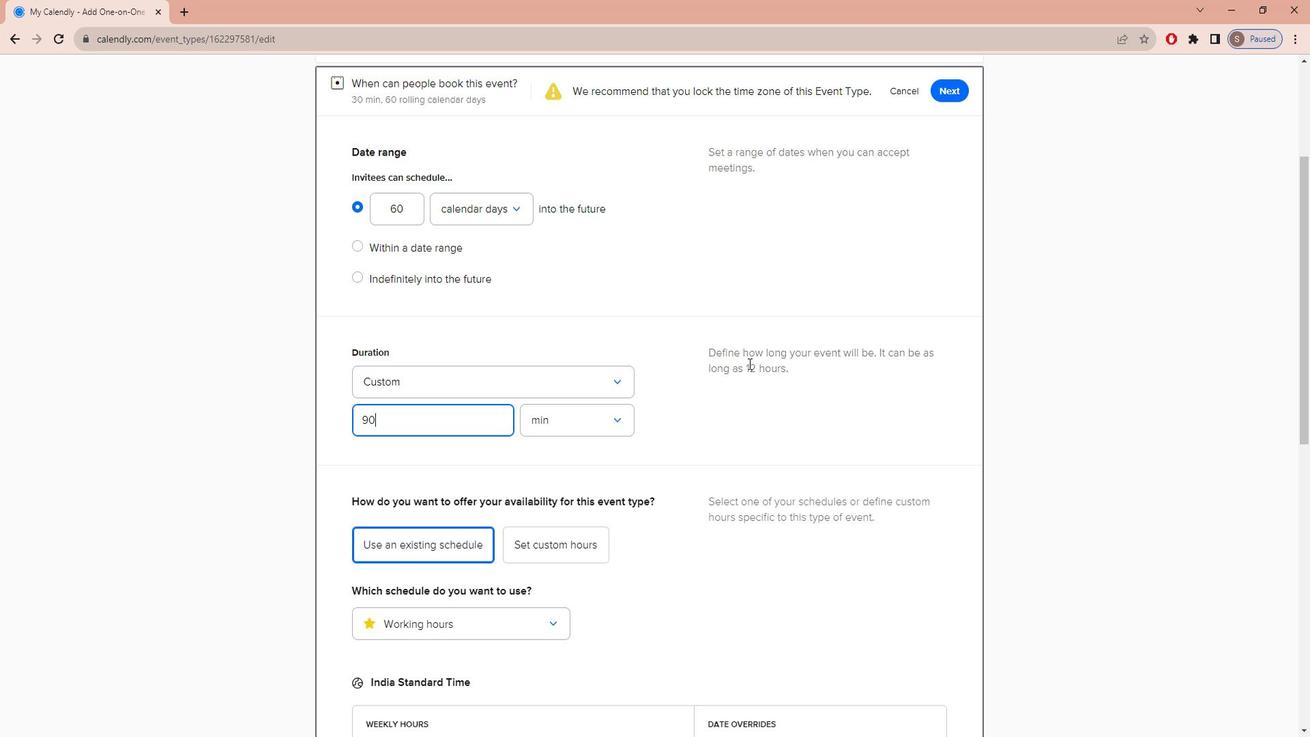 
Action: Mouse moved to (767, 364)
Screenshot: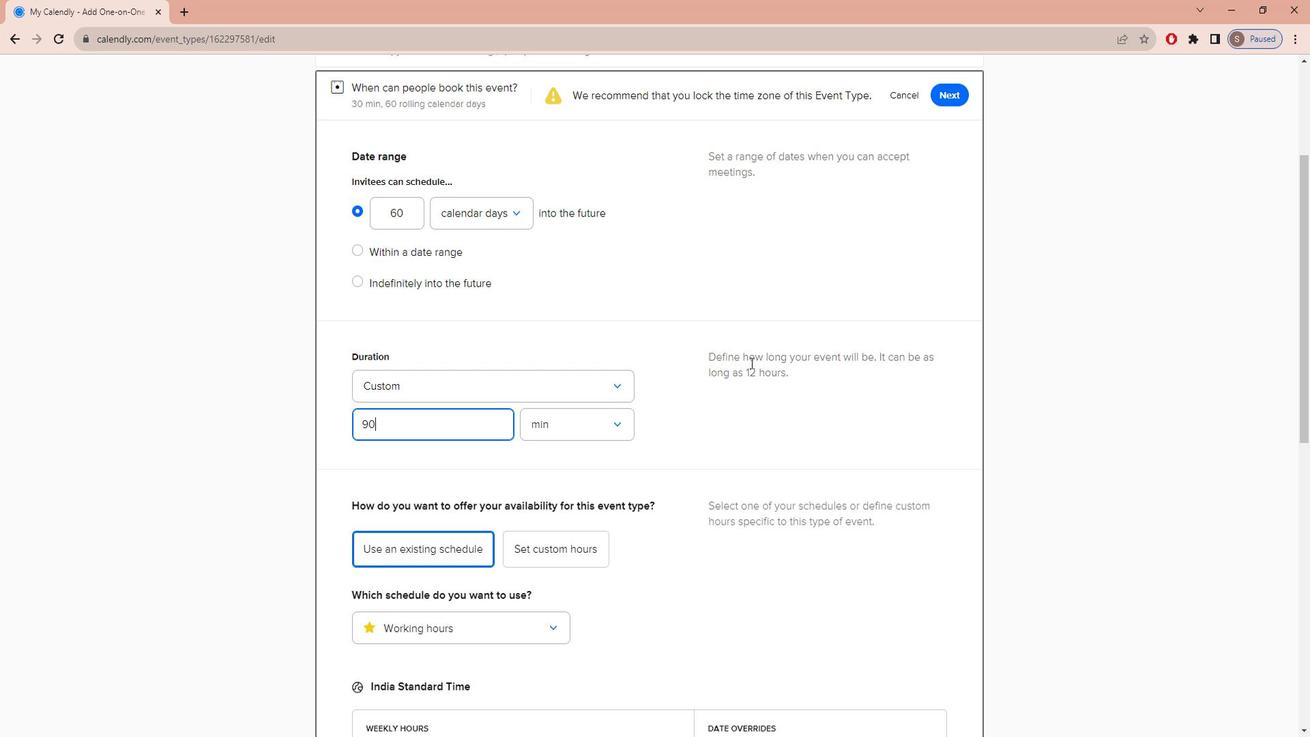 
Action: Mouse scrolled (767, 365) with delta (0, 0)
Screenshot: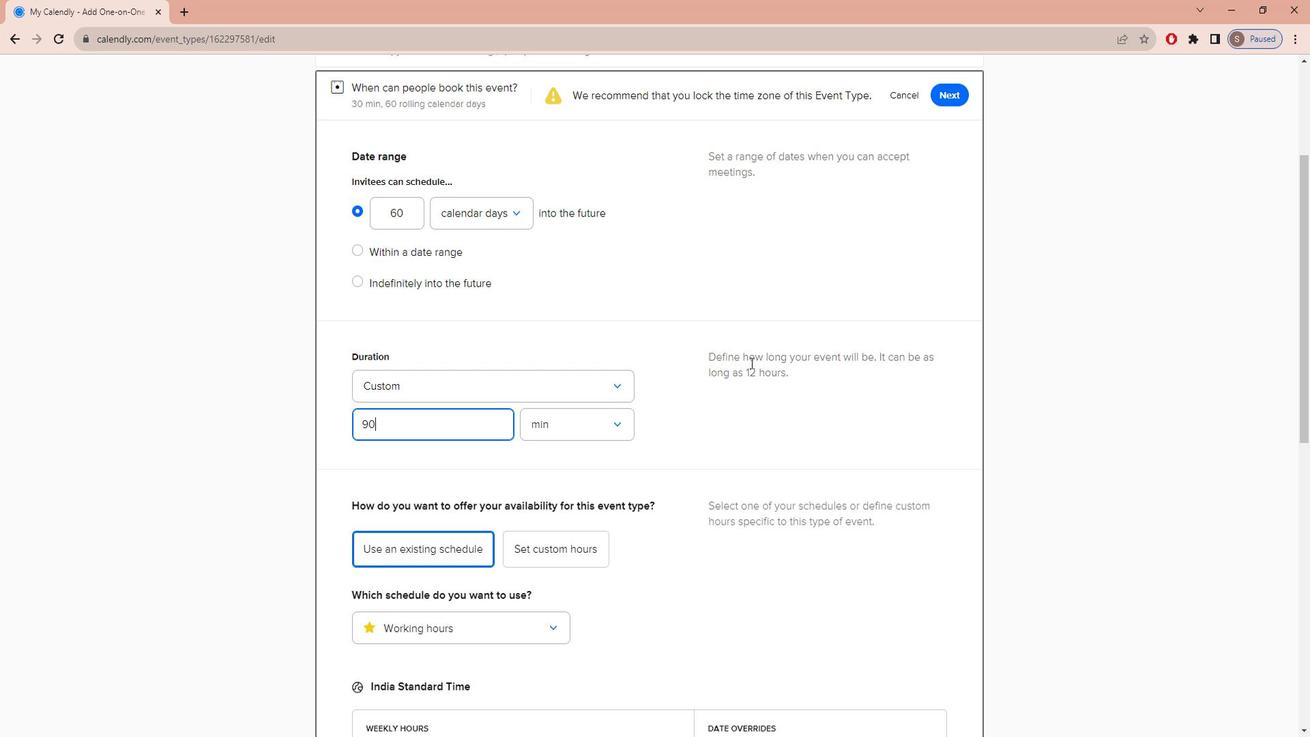 
Action: Mouse moved to (961, 304)
Screenshot: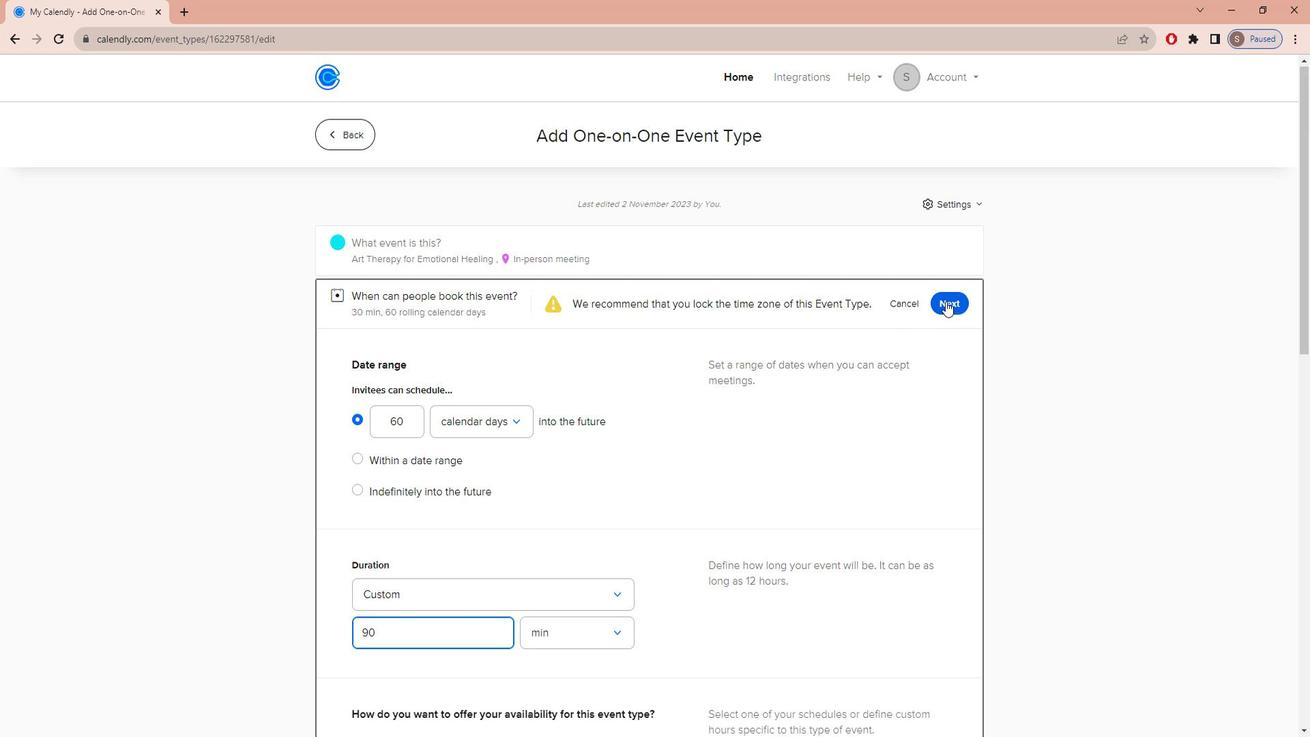 
Action: Mouse pressed left at (961, 304)
Screenshot: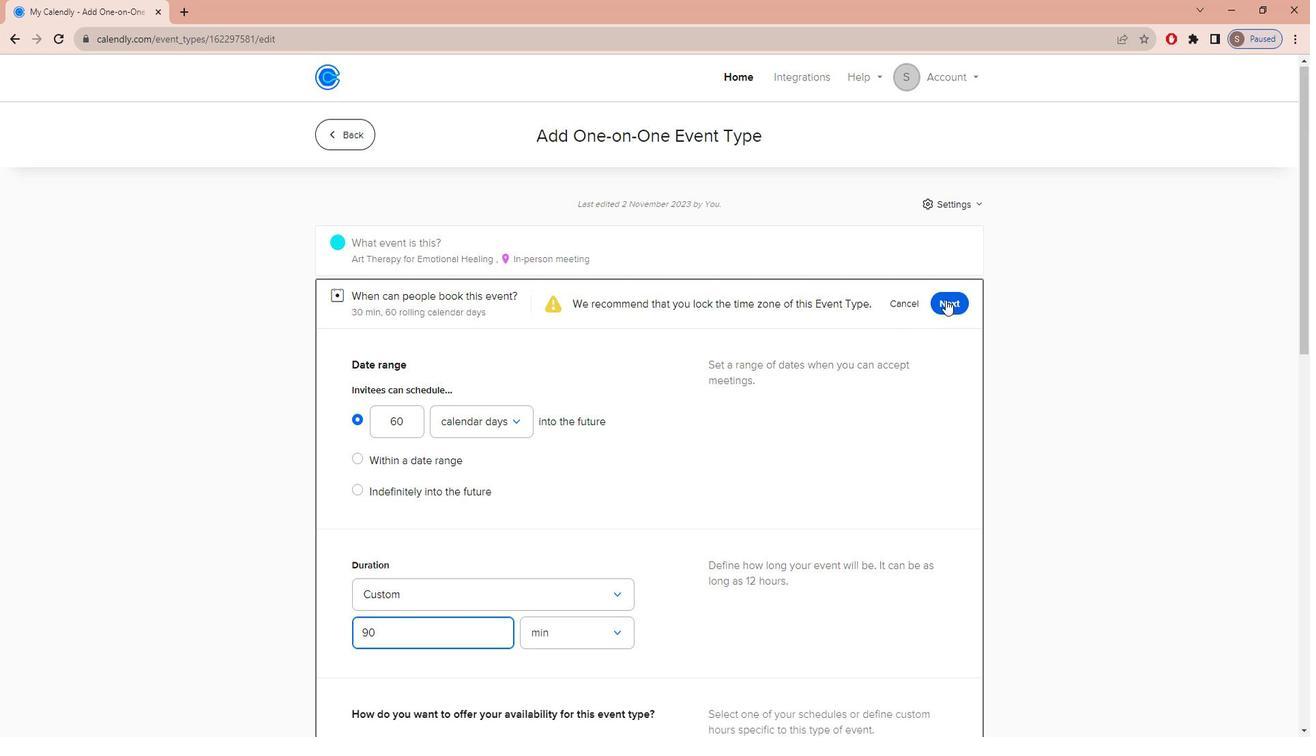 
Action: Mouse moved to (841, 485)
Screenshot: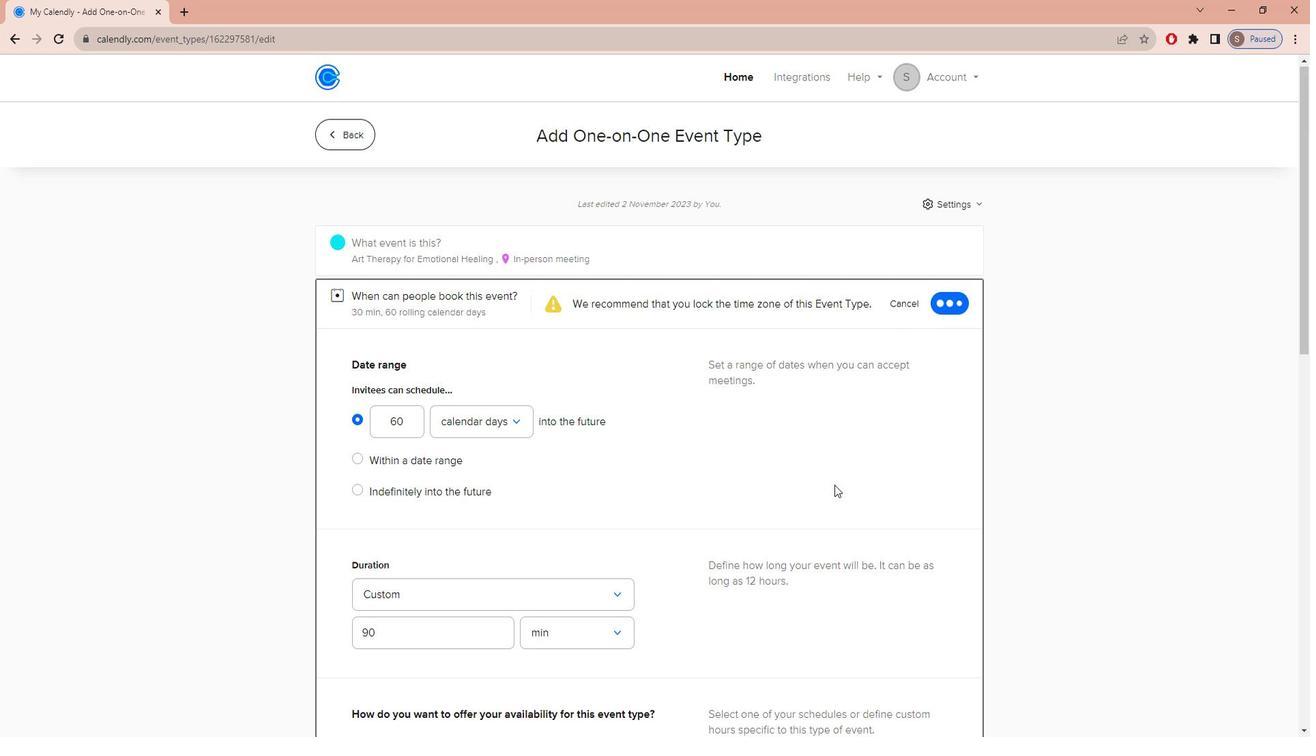 
